 Task: Search one way flight ticket for 2 adults, 4 children and 1 infant on lap in business from St. Louis: St. Louis Lambert International Airport to Laramie: Laramie Regional Airport on 8-3-2023. Price is upto 78000. Outbound departure time preference is 20:30.
Action: Mouse moved to (232, 327)
Screenshot: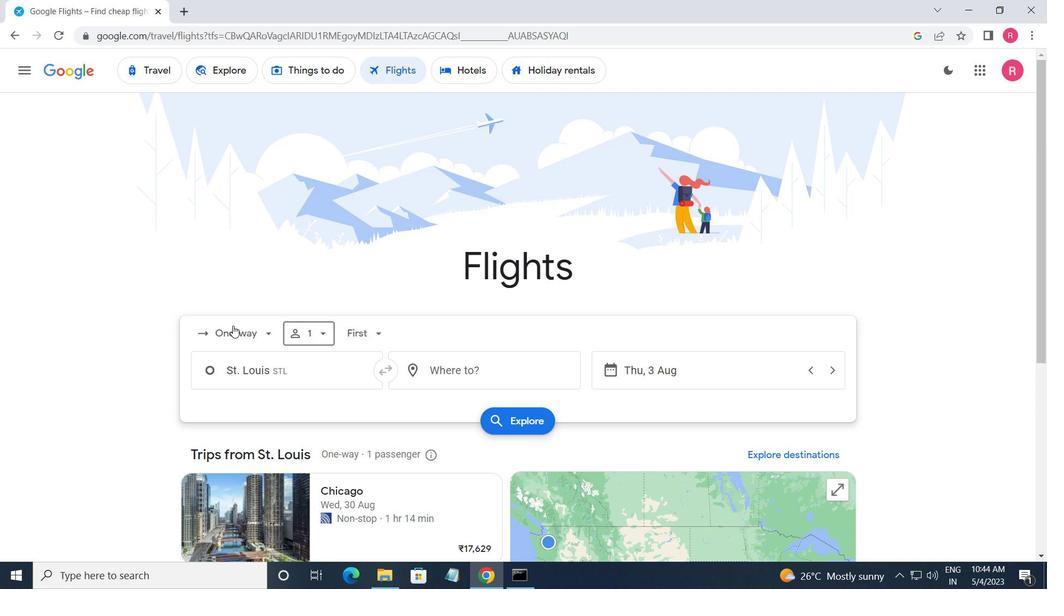 
Action: Mouse pressed left at (232, 327)
Screenshot: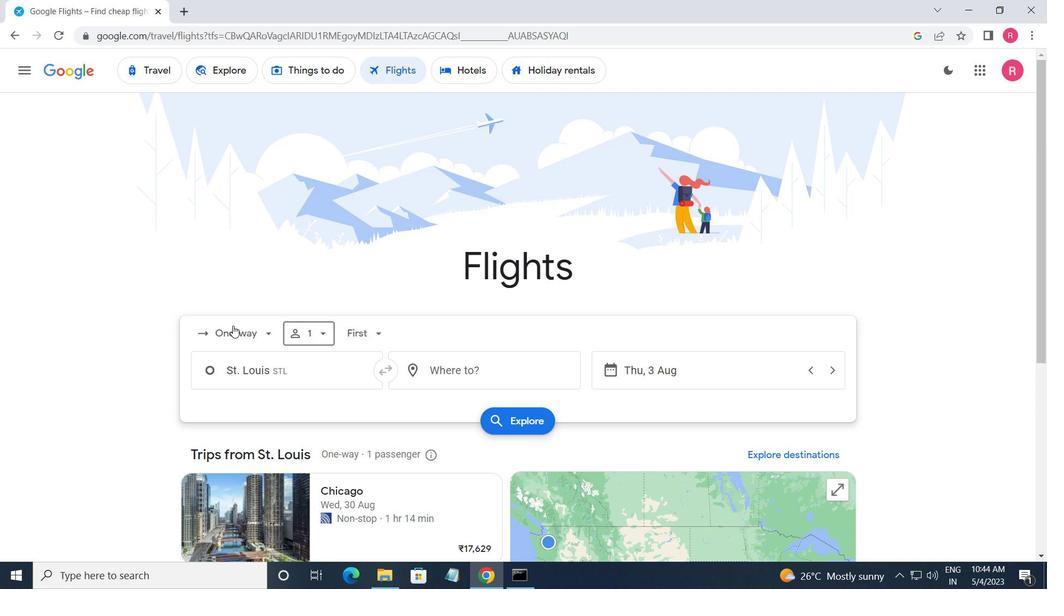 
Action: Mouse moved to (267, 400)
Screenshot: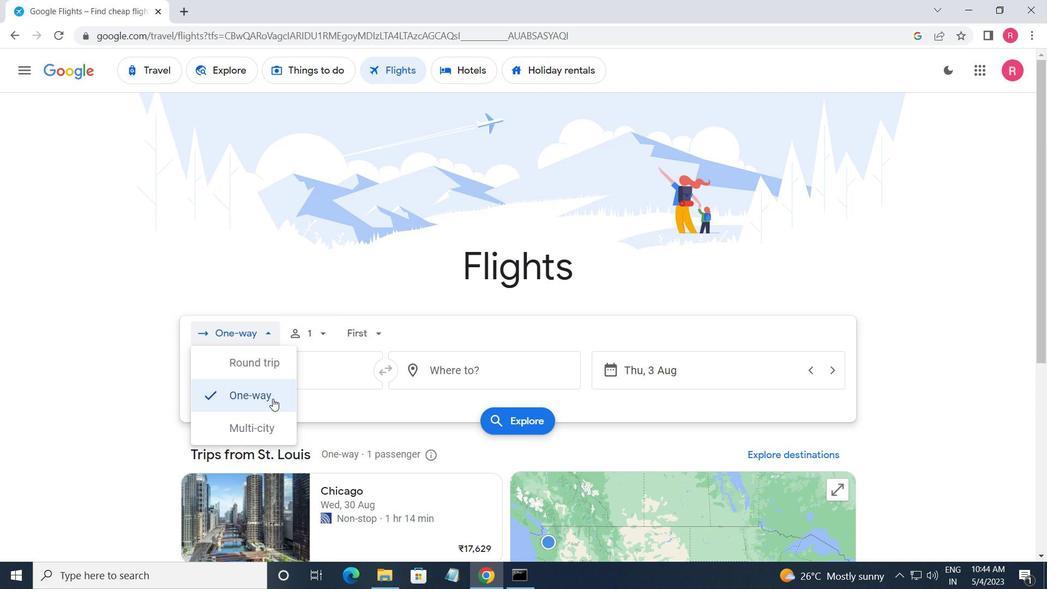 
Action: Mouse pressed left at (267, 400)
Screenshot: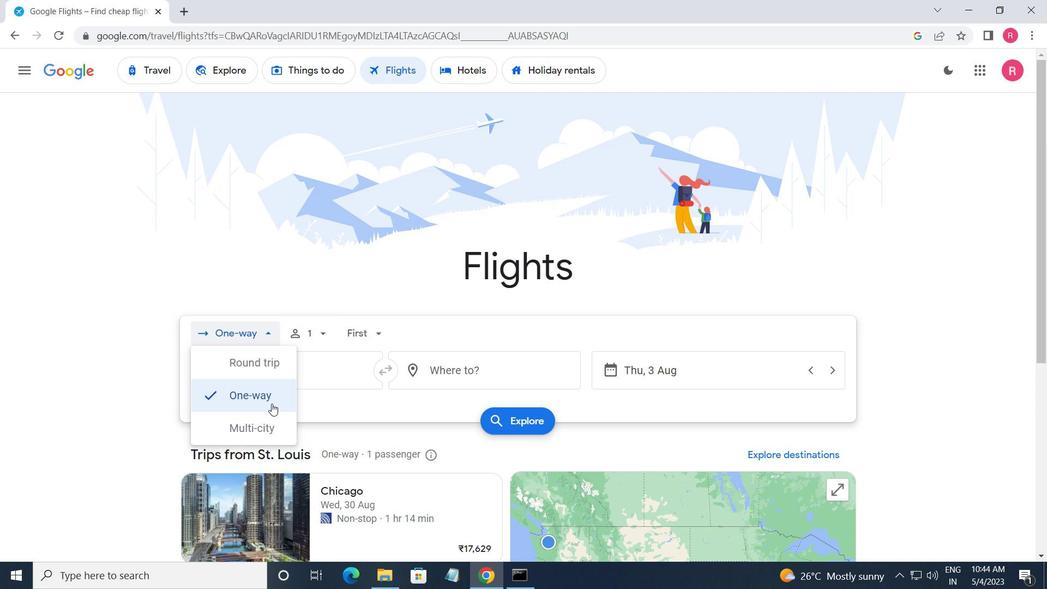 
Action: Mouse moved to (299, 329)
Screenshot: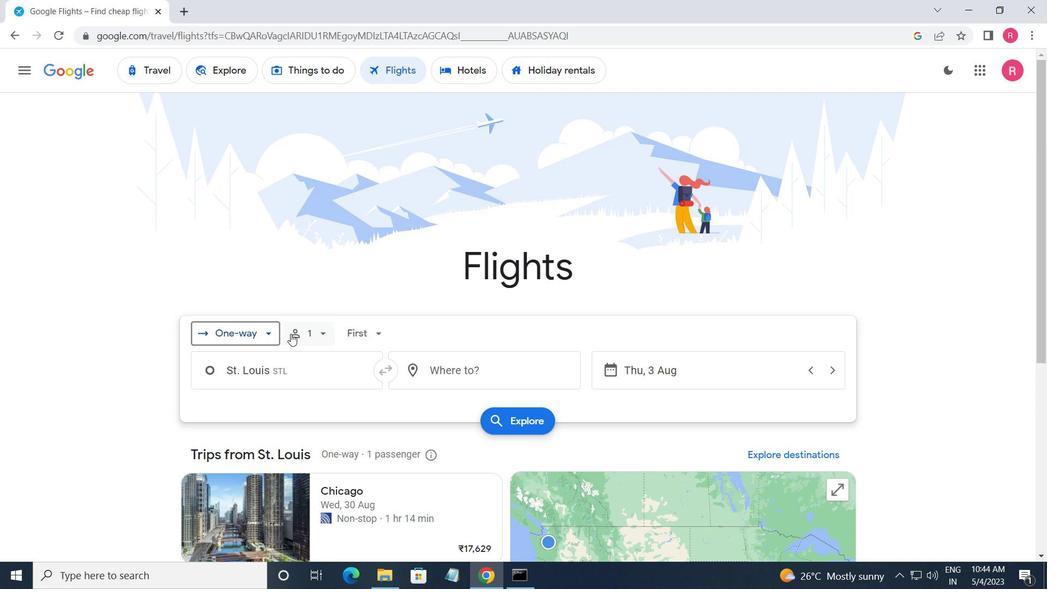 
Action: Mouse pressed left at (299, 329)
Screenshot: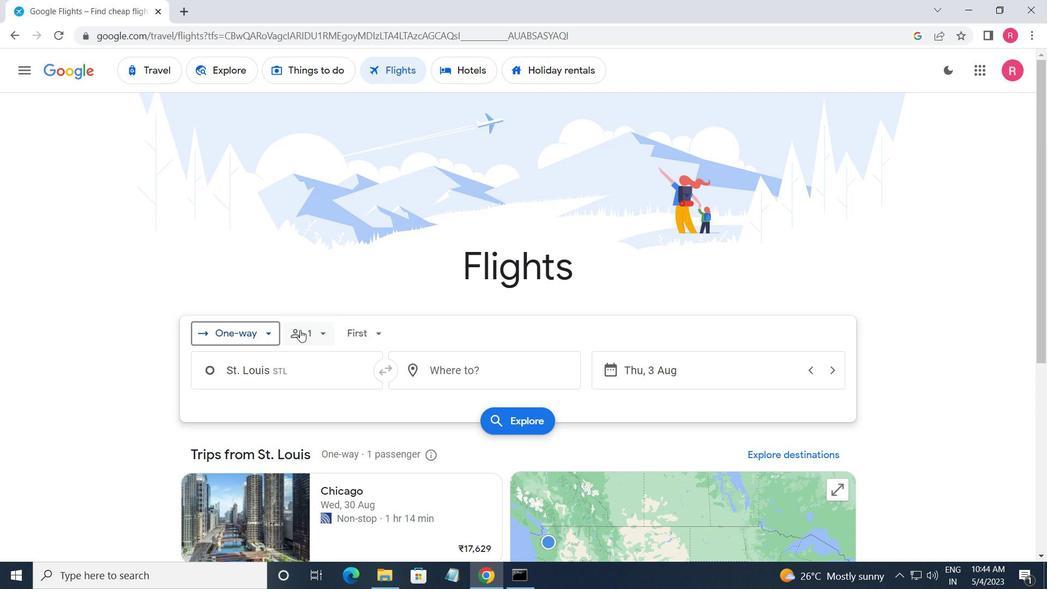 
Action: Mouse moved to (429, 369)
Screenshot: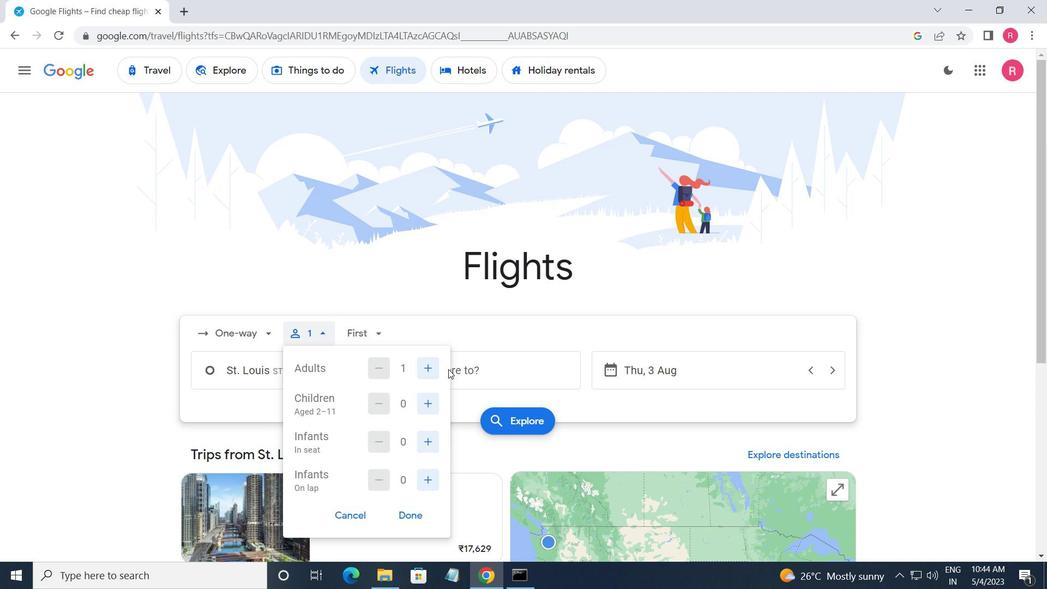 
Action: Mouse pressed left at (429, 369)
Screenshot: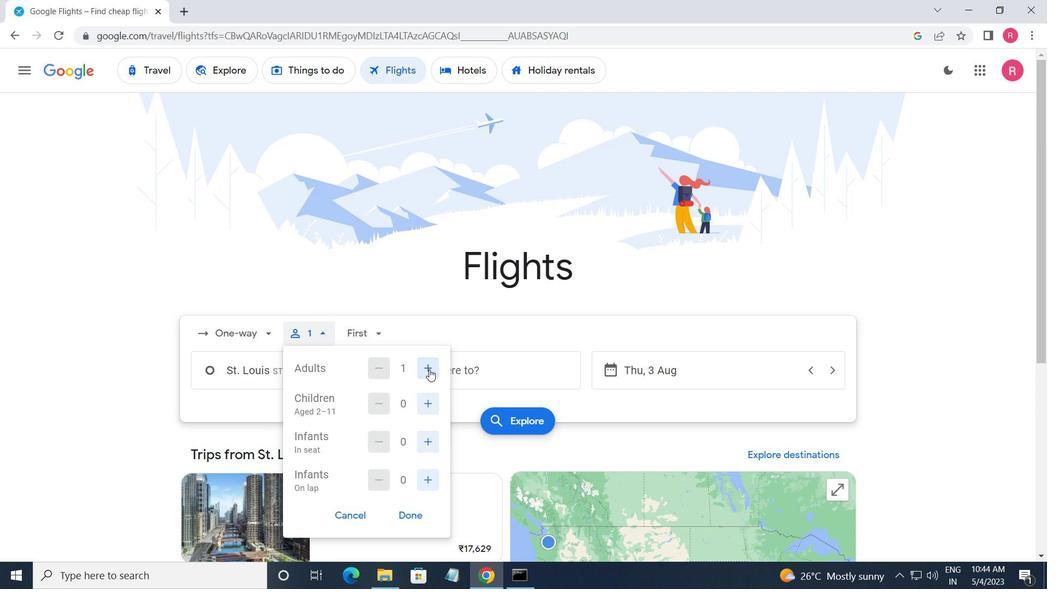 
Action: Mouse moved to (429, 400)
Screenshot: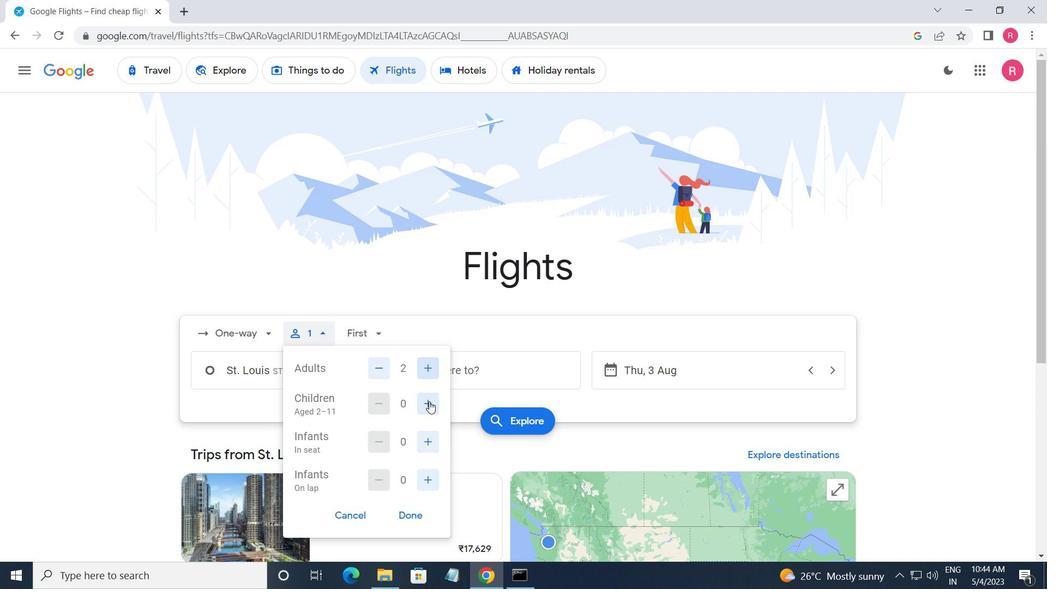 
Action: Mouse pressed left at (429, 400)
Screenshot: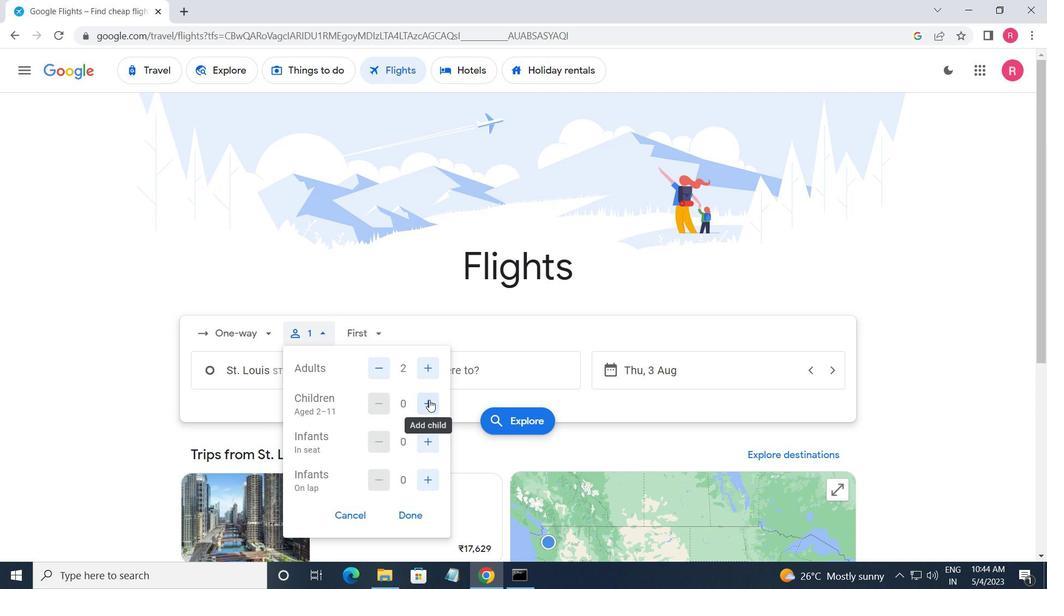 
Action: Mouse pressed left at (429, 400)
Screenshot: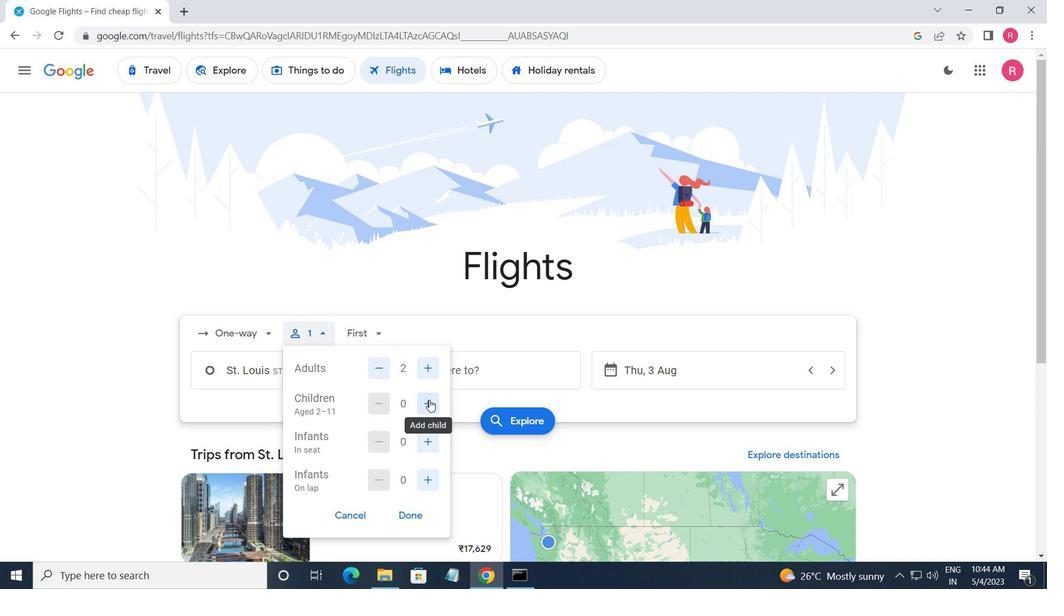 
Action: Mouse pressed left at (429, 400)
Screenshot: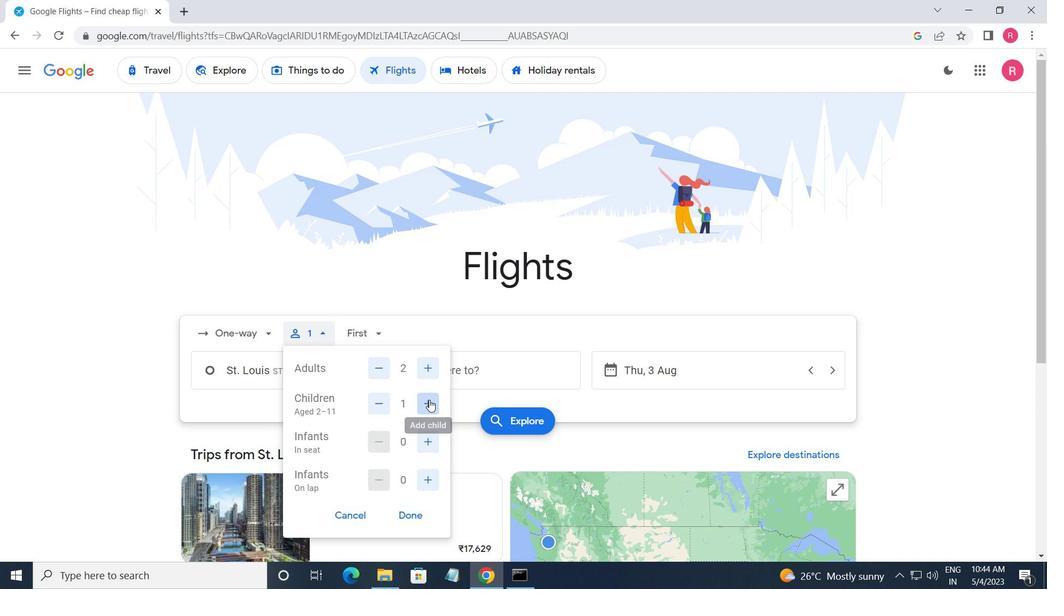 
Action: Mouse pressed left at (429, 400)
Screenshot: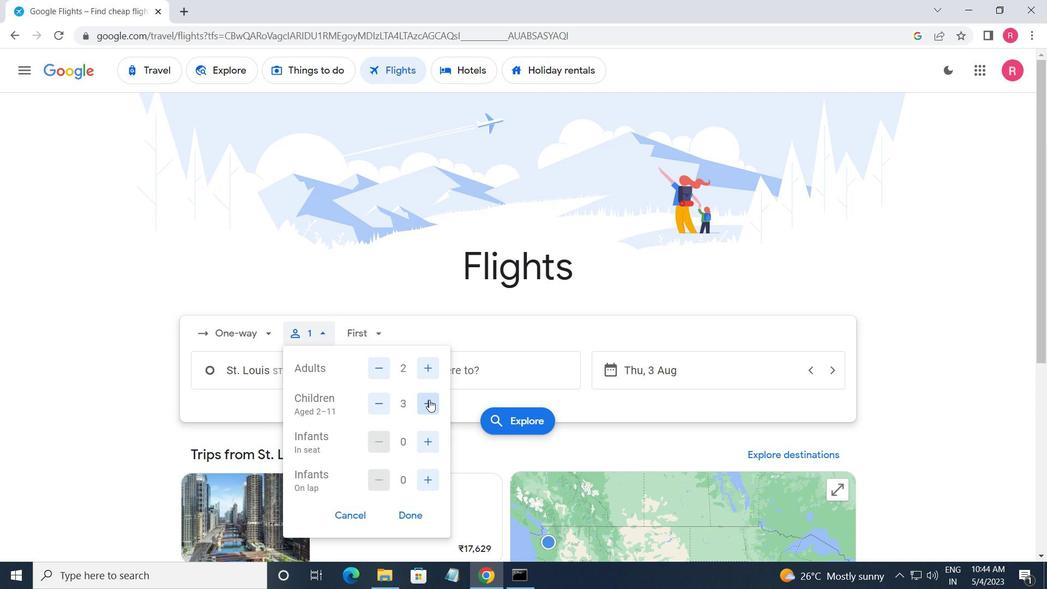 
Action: Mouse moved to (426, 436)
Screenshot: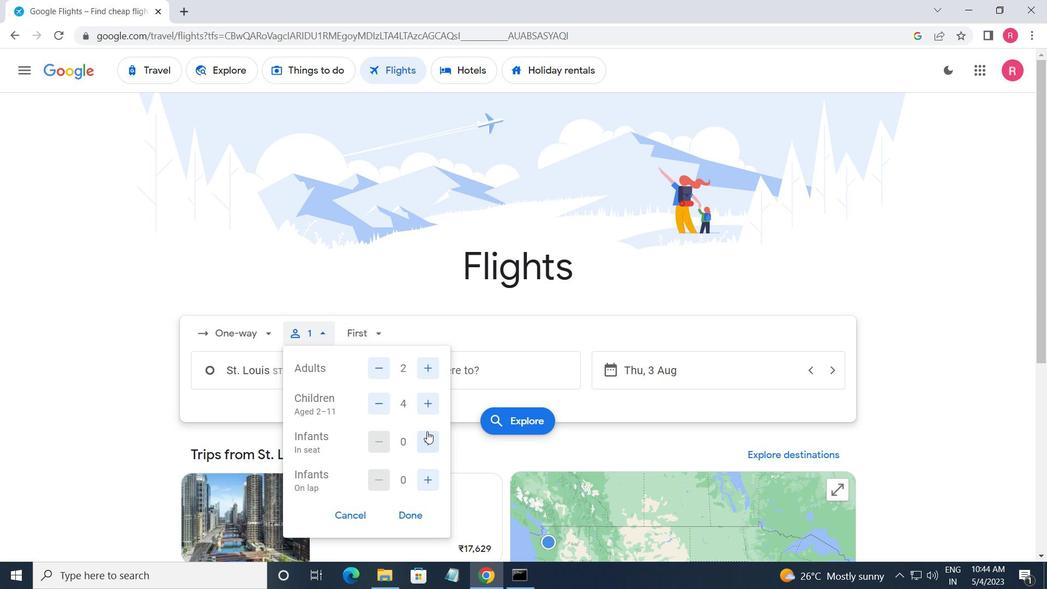 
Action: Mouse pressed left at (426, 436)
Screenshot: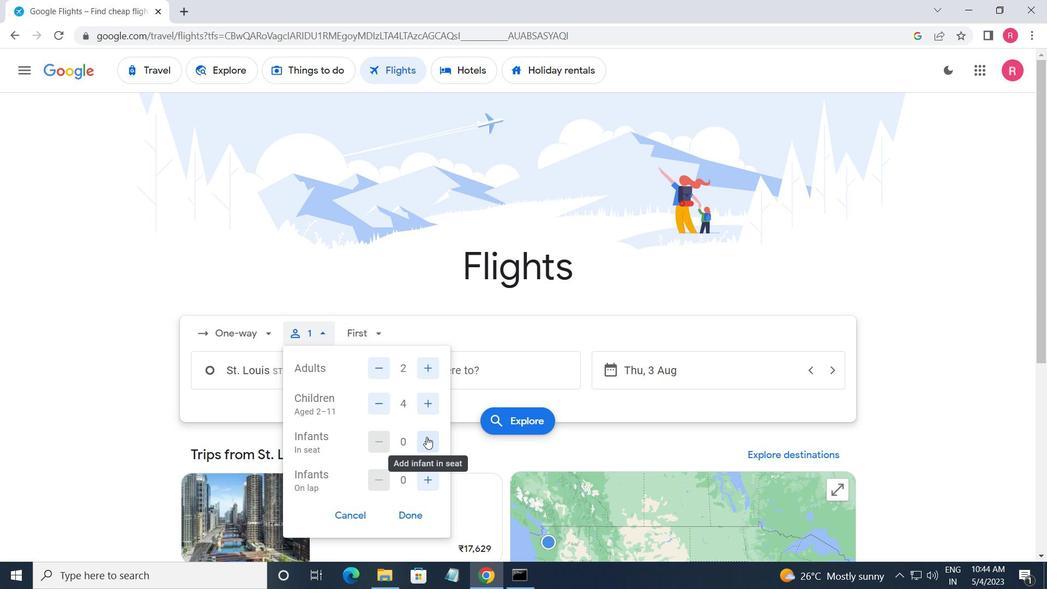 
Action: Mouse moved to (358, 338)
Screenshot: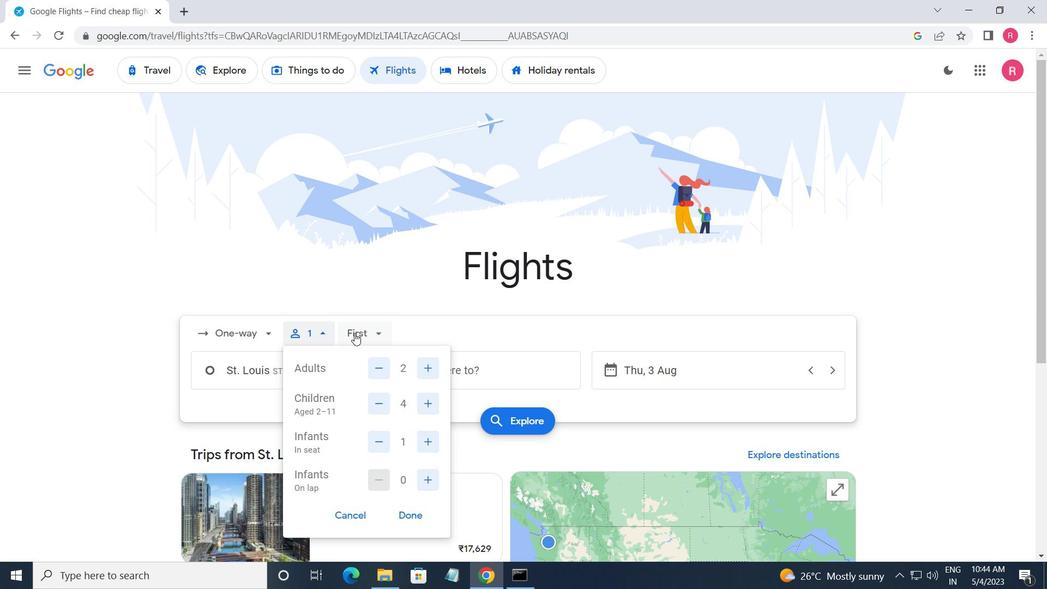 
Action: Mouse pressed left at (358, 338)
Screenshot: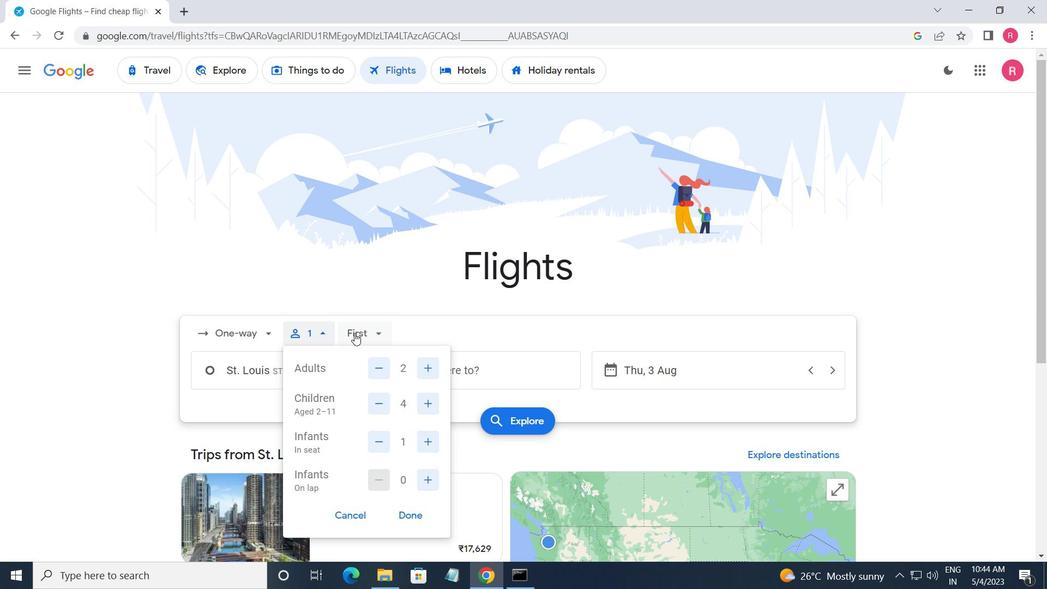 
Action: Mouse moved to (382, 420)
Screenshot: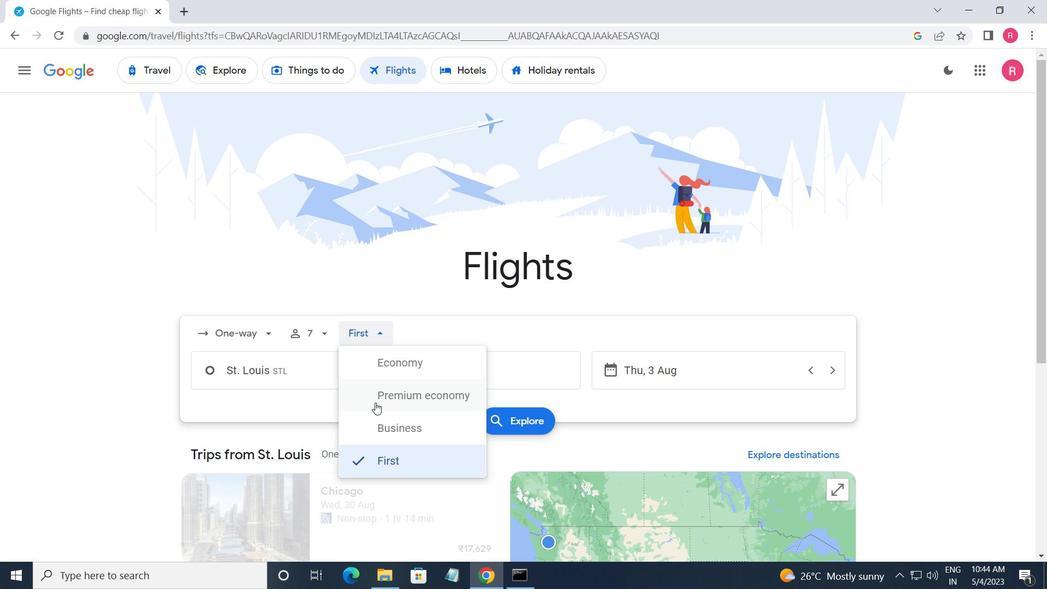 
Action: Mouse pressed left at (382, 420)
Screenshot: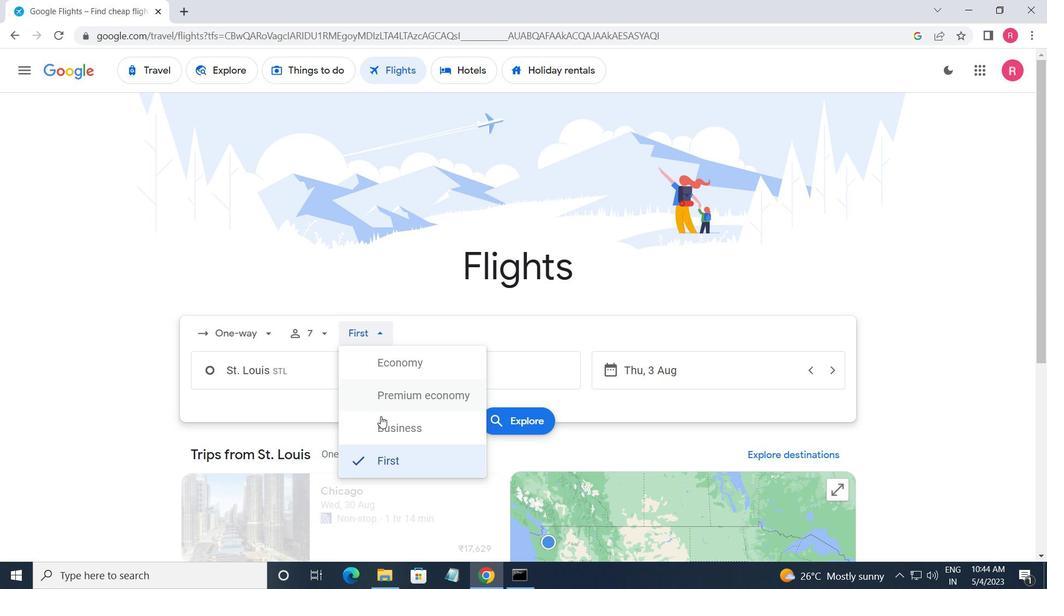 
Action: Mouse moved to (307, 376)
Screenshot: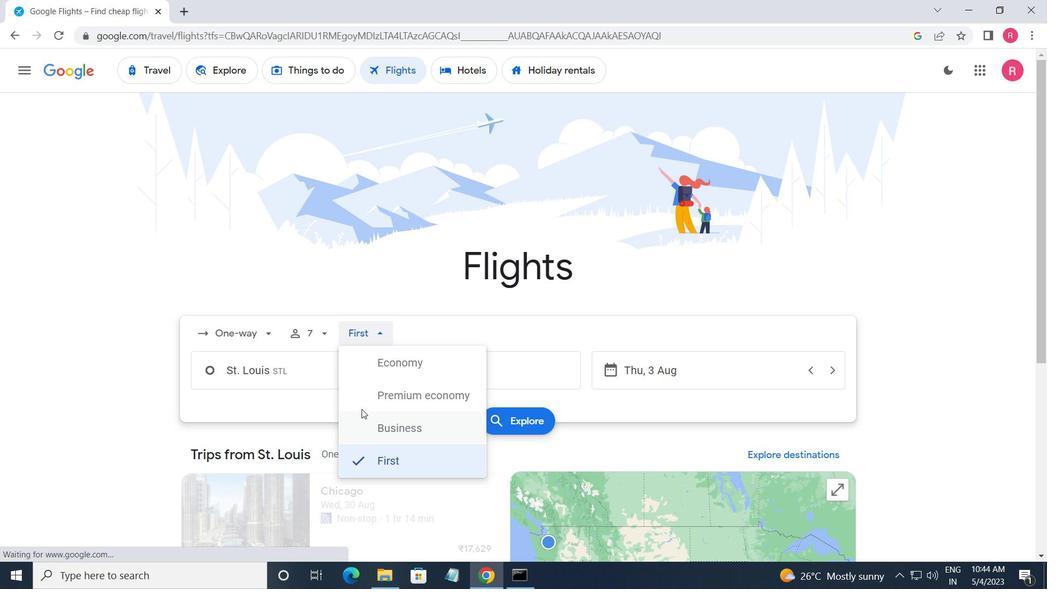 
Action: Mouse pressed left at (307, 376)
Screenshot: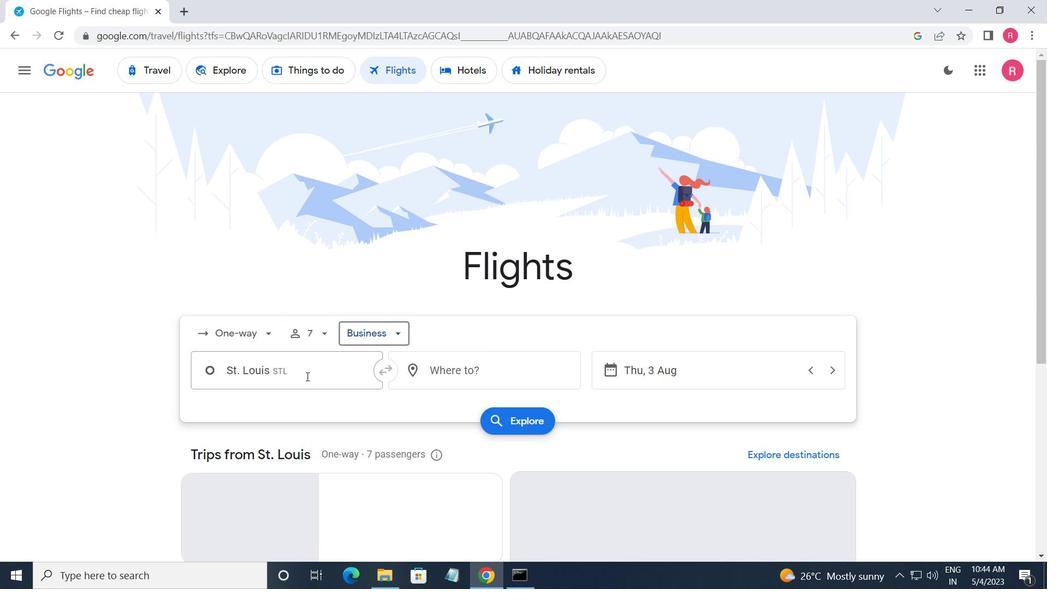 
Action: Mouse moved to (314, 430)
Screenshot: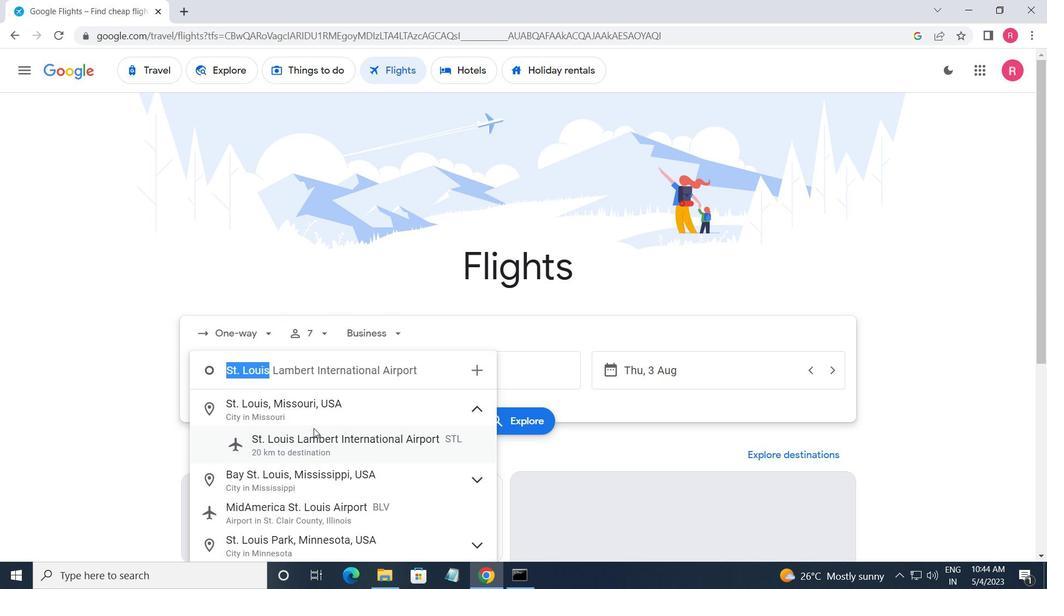 
Action: Mouse pressed left at (314, 430)
Screenshot: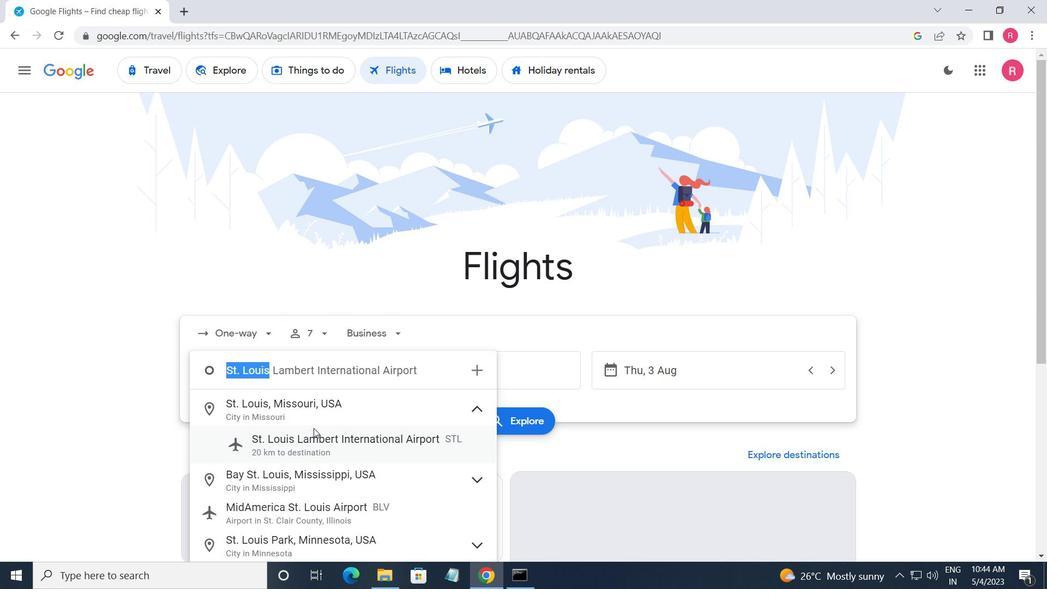 
Action: Mouse moved to (465, 374)
Screenshot: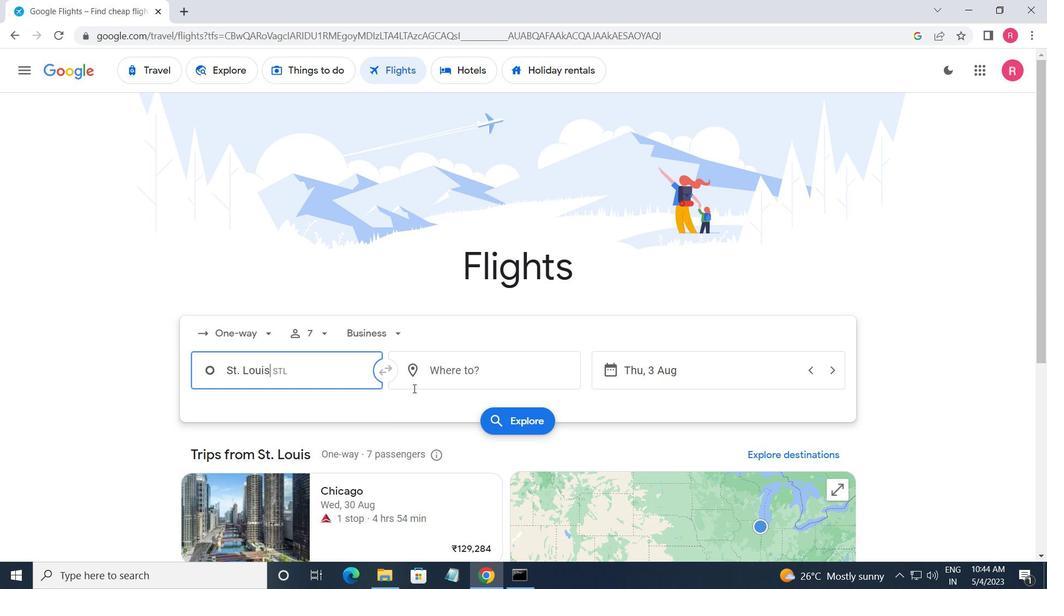 
Action: Mouse pressed left at (465, 374)
Screenshot: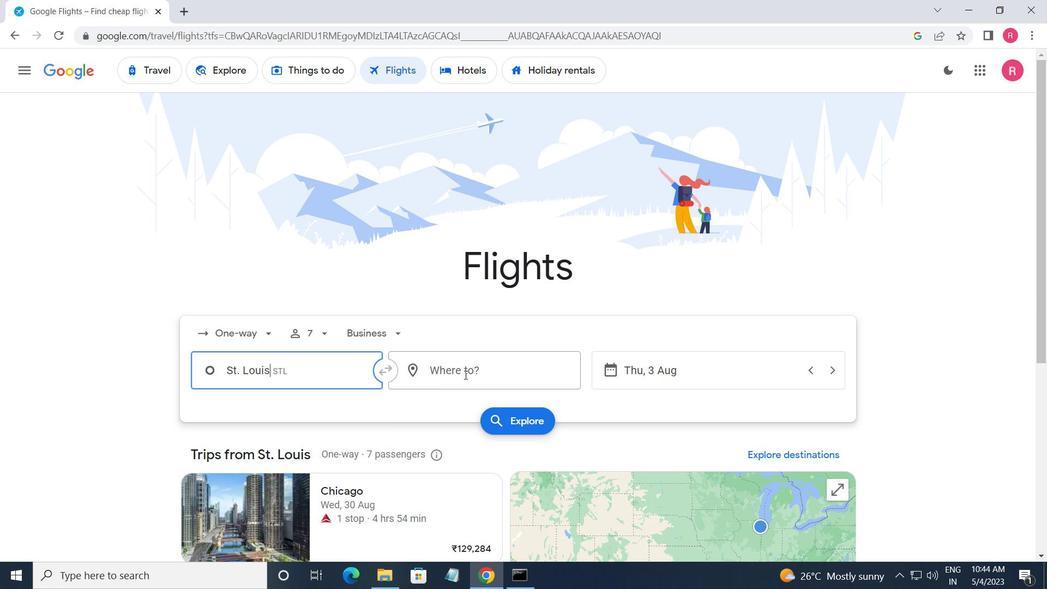 
Action: Mouse moved to (478, 508)
Screenshot: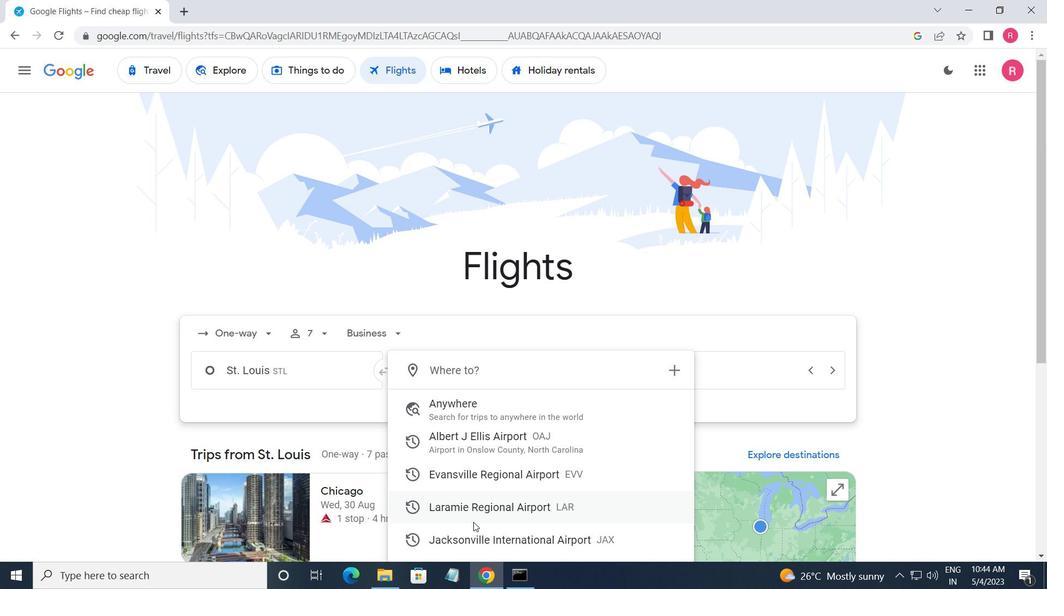 
Action: Mouse pressed left at (478, 508)
Screenshot: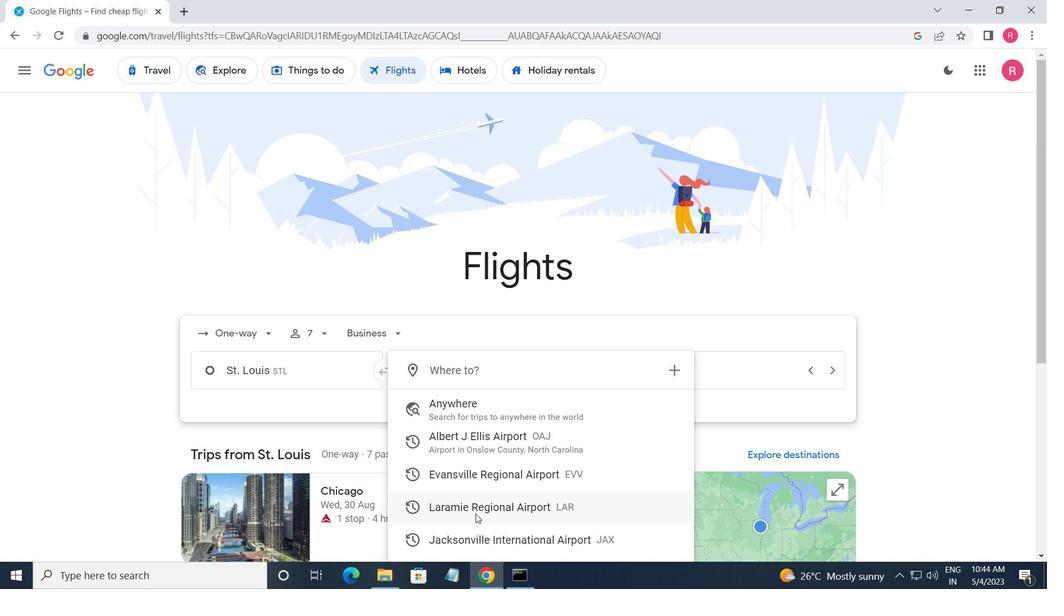 
Action: Mouse moved to (691, 375)
Screenshot: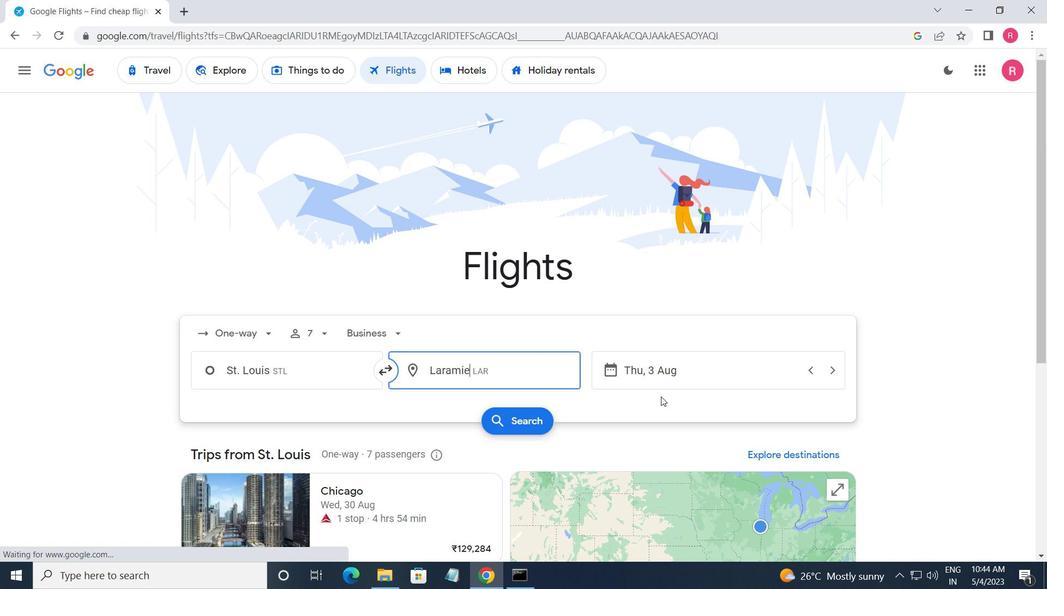 
Action: Mouse pressed left at (691, 375)
Screenshot: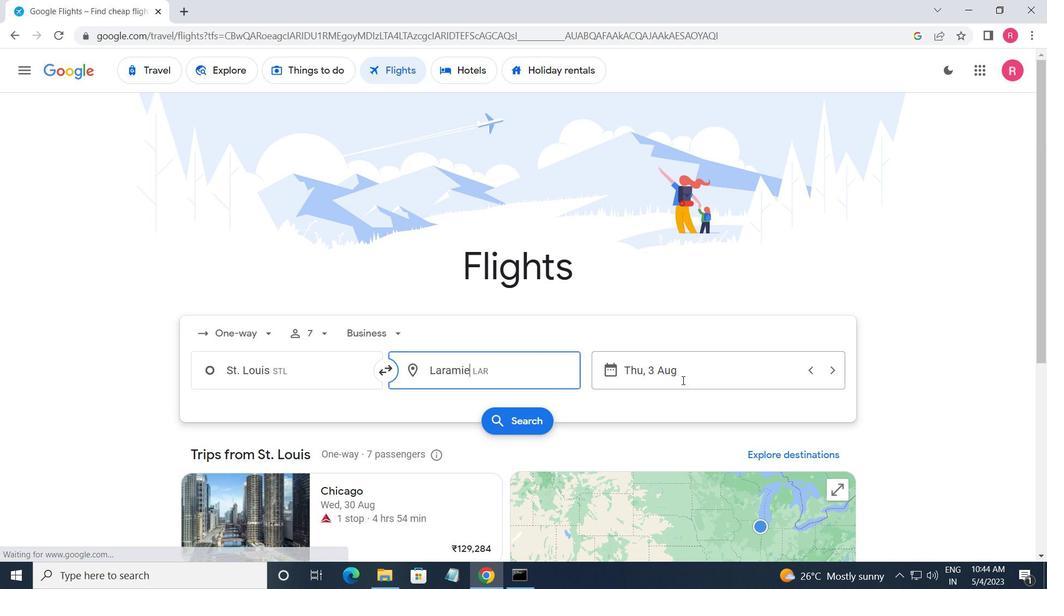 
Action: Mouse moved to (494, 317)
Screenshot: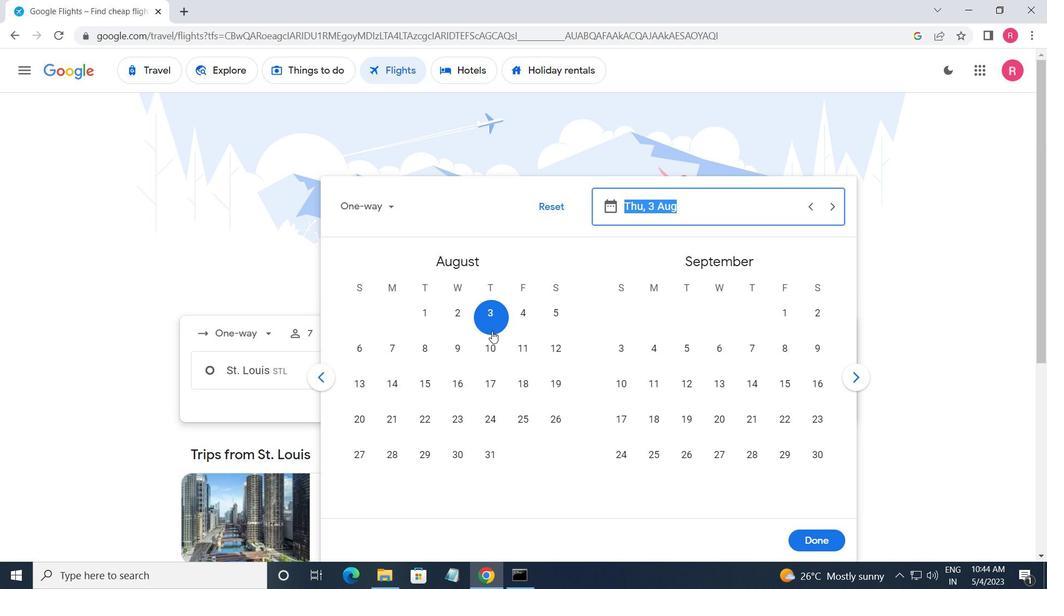
Action: Mouse pressed left at (494, 317)
Screenshot: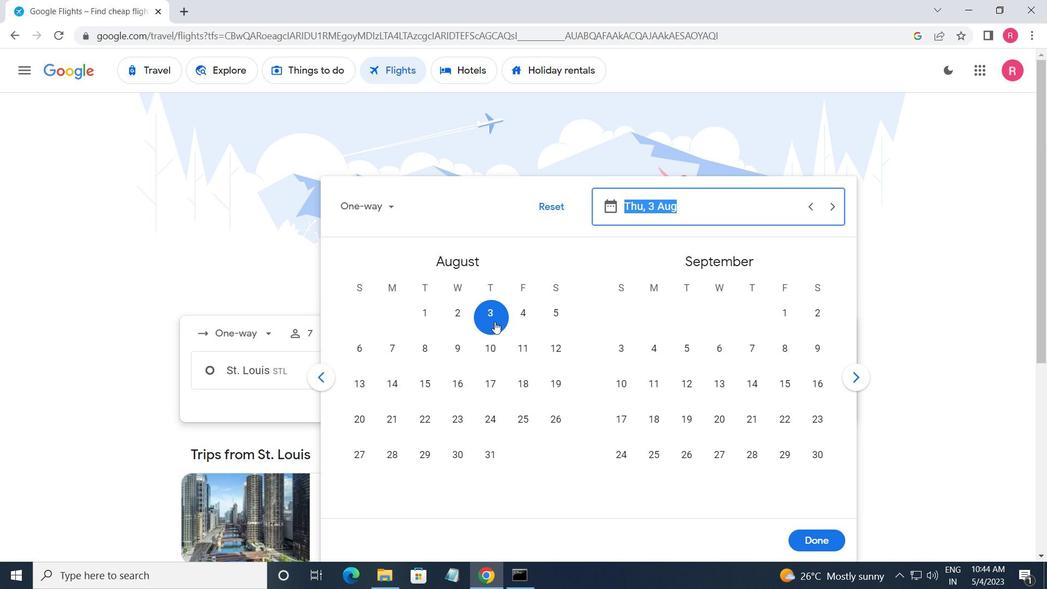 
Action: Mouse moved to (805, 530)
Screenshot: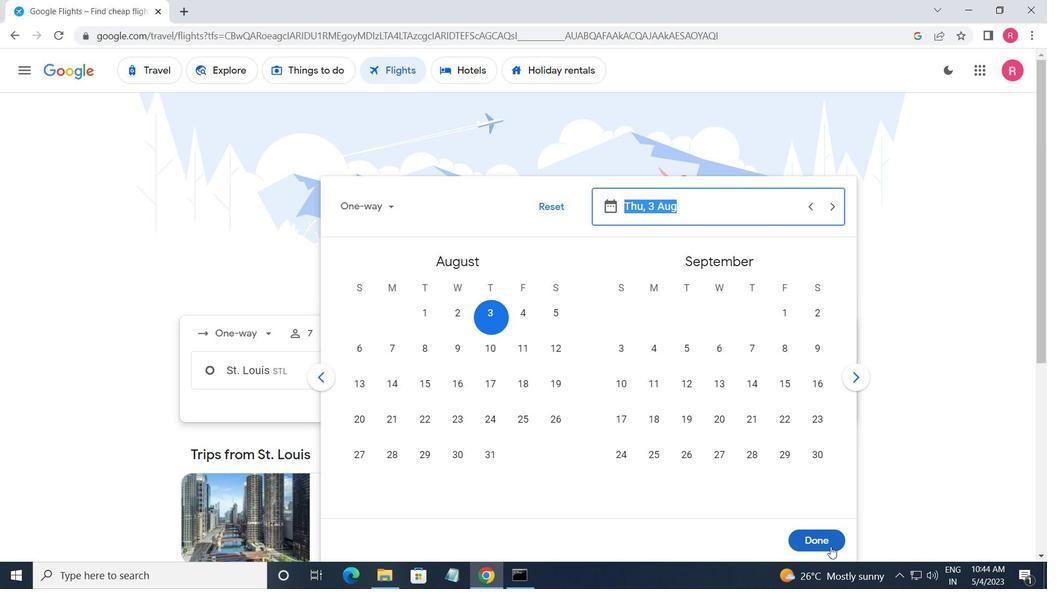 
Action: Mouse pressed left at (805, 530)
Screenshot: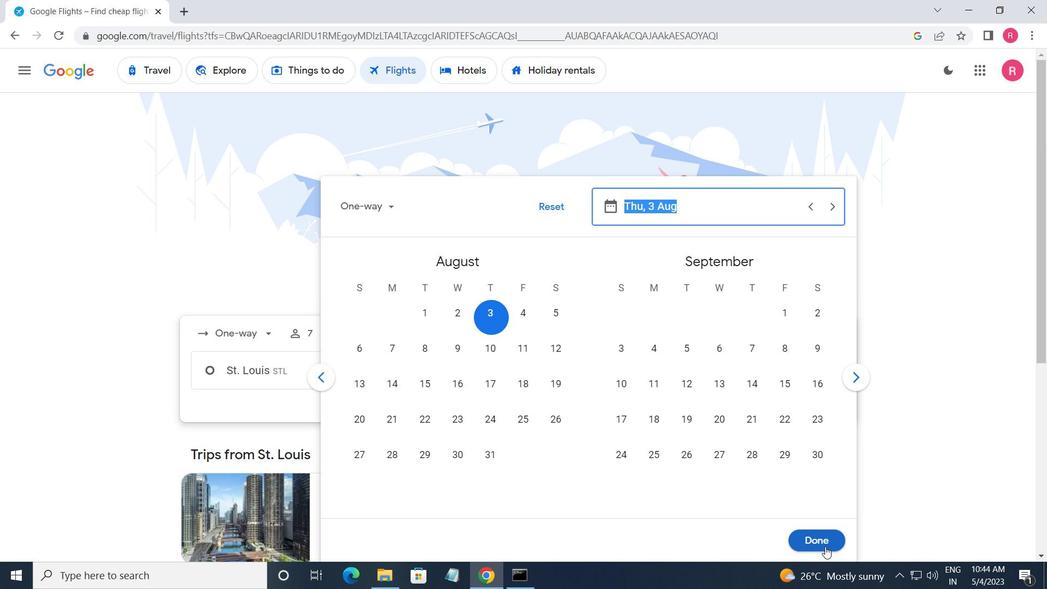 
Action: Mouse moved to (542, 423)
Screenshot: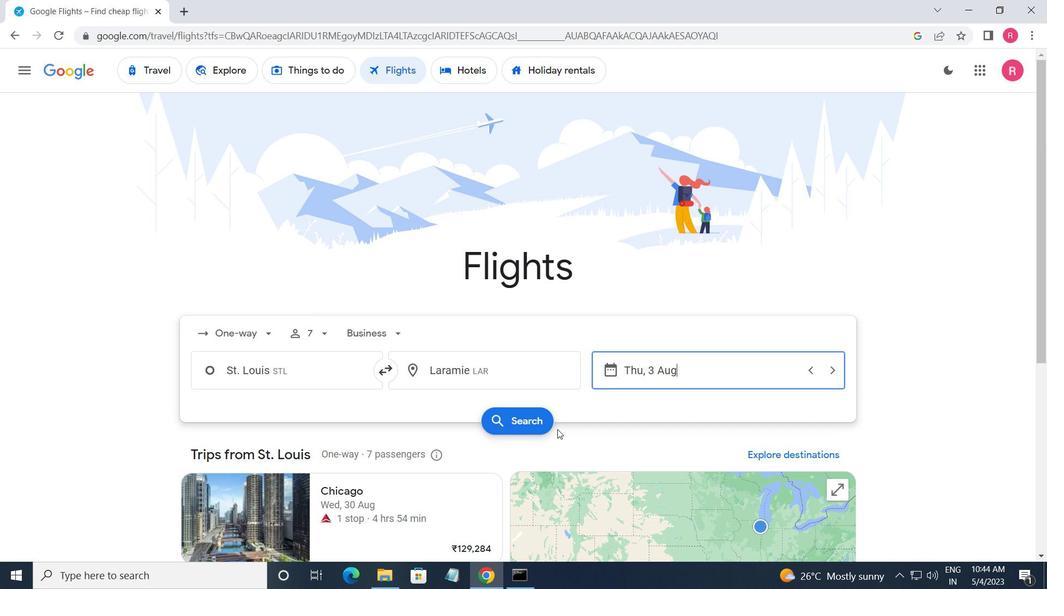 
Action: Mouse pressed left at (542, 423)
Screenshot: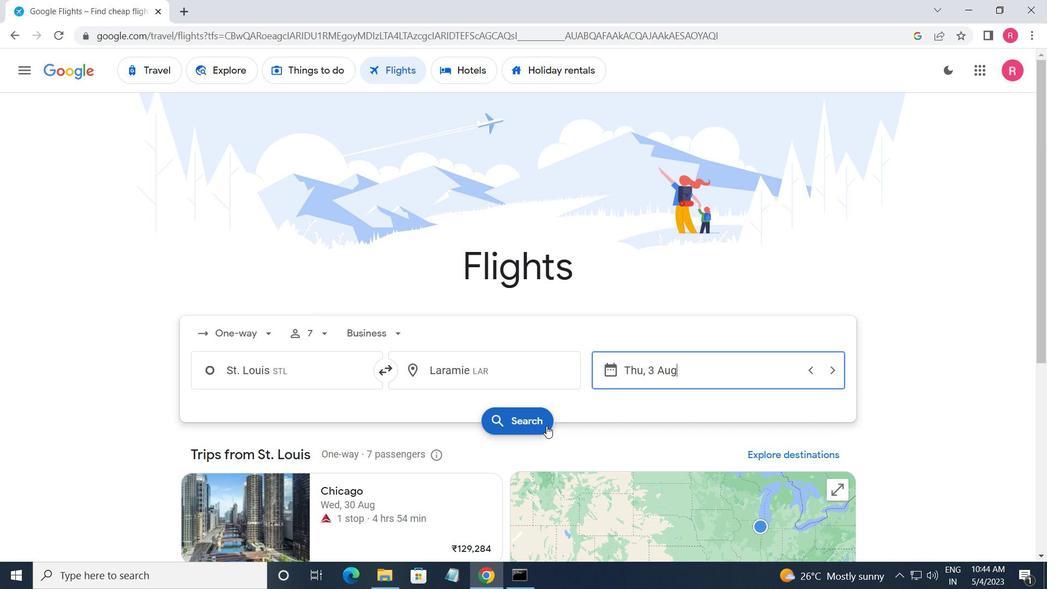 
Action: Mouse moved to (208, 201)
Screenshot: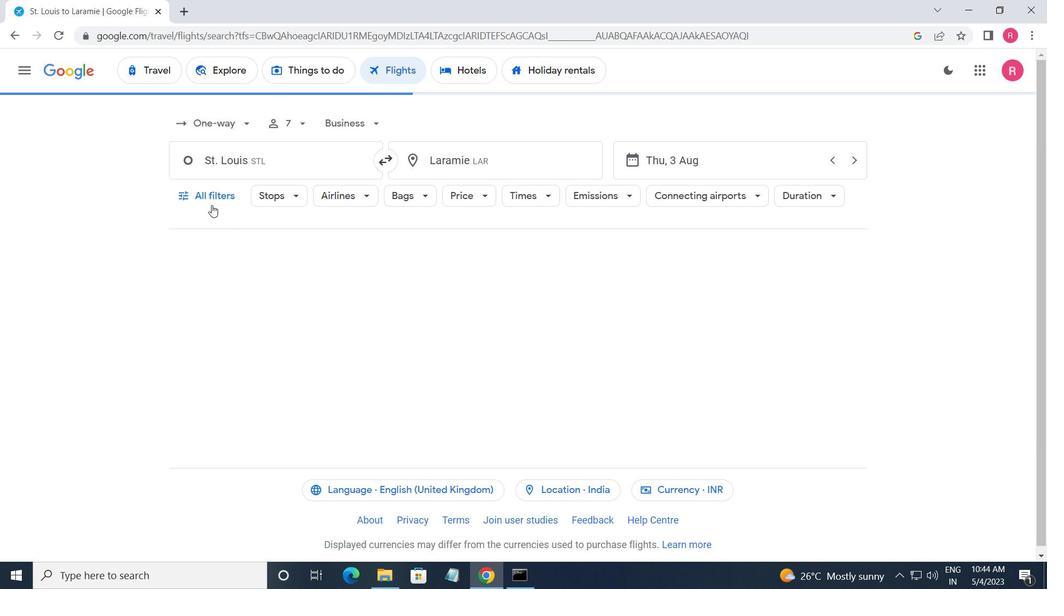 
Action: Mouse pressed left at (208, 201)
Screenshot: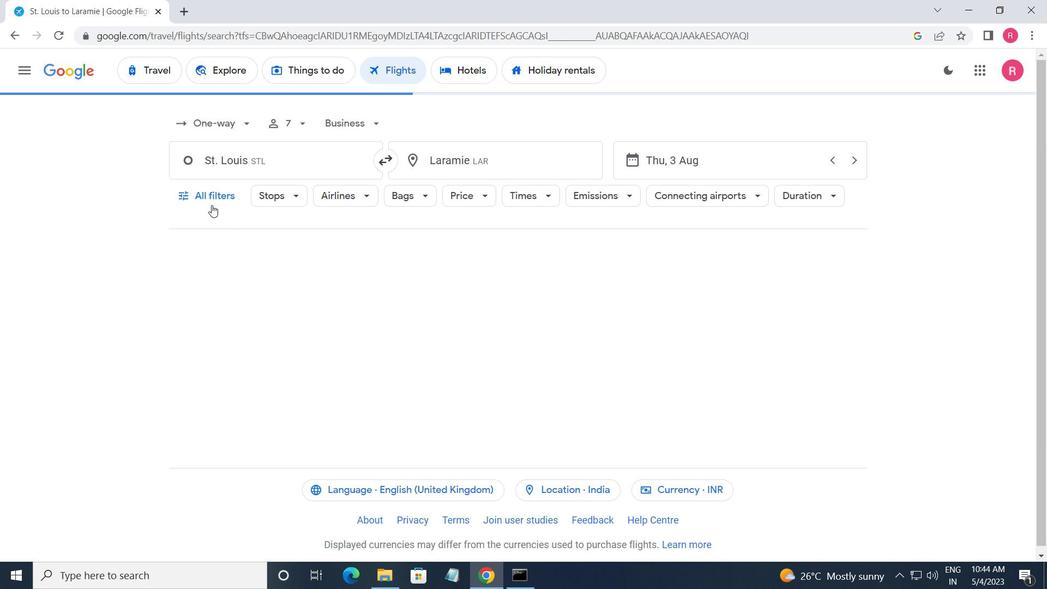 
Action: Mouse moved to (281, 385)
Screenshot: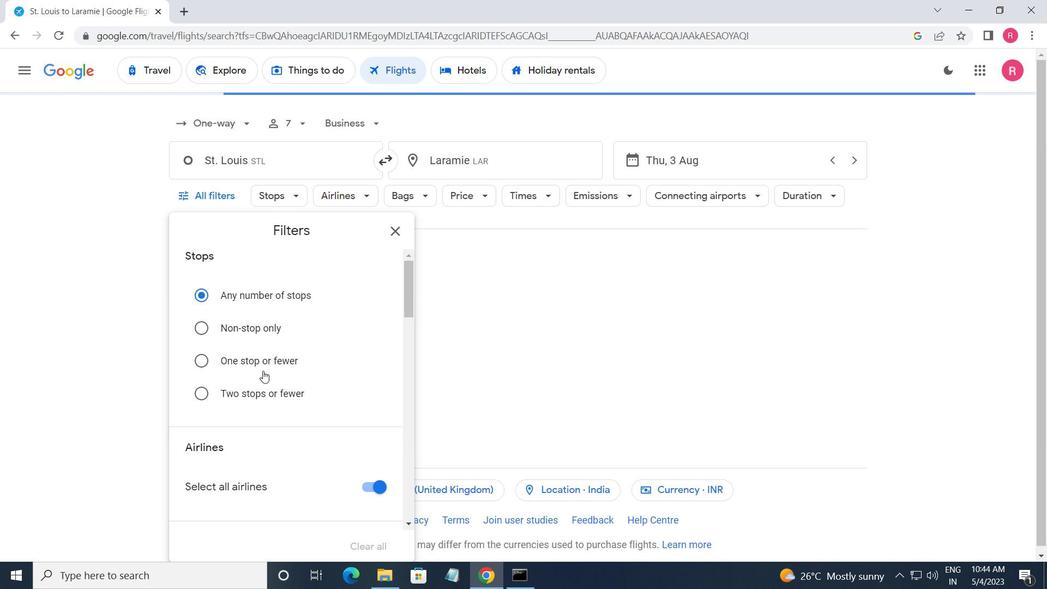 
Action: Mouse scrolled (281, 384) with delta (0, 0)
Screenshot: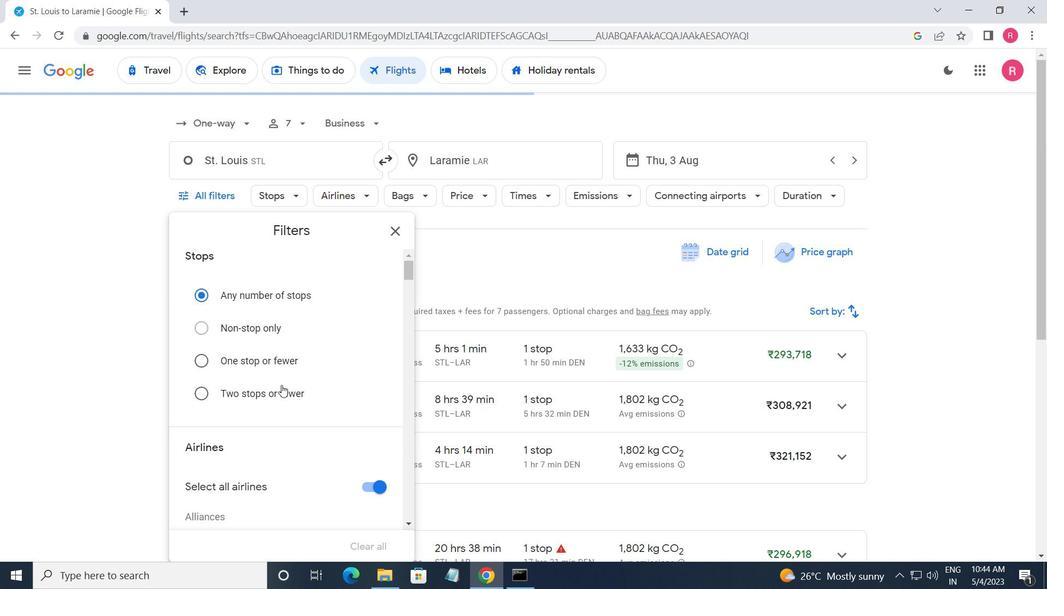 
Action: Mouse scrolled (281, 384) with delta (0, 0)
Screenshot: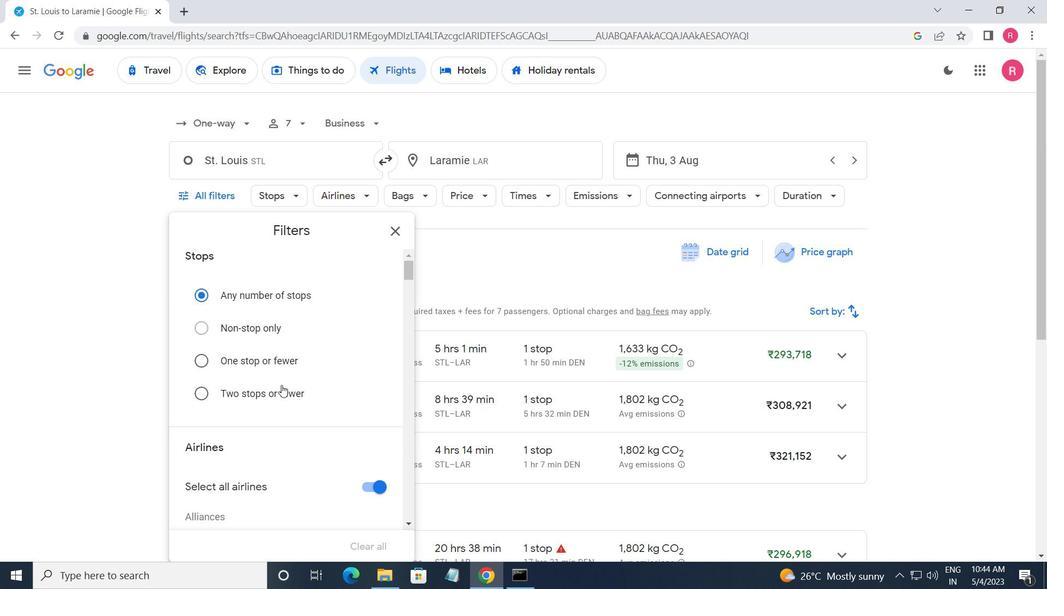 
Action: Mouse scrolled (281, 384) with delta (0, 0)
Screenshot: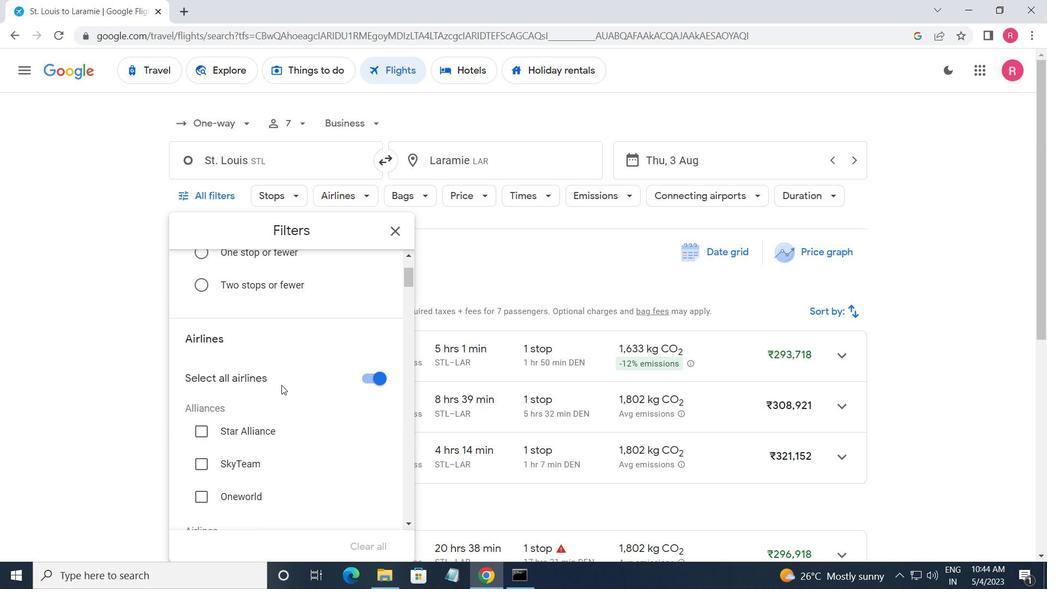 
Action: Mouse scrolled (281, 384) with delta (0, 0)
Screenshot: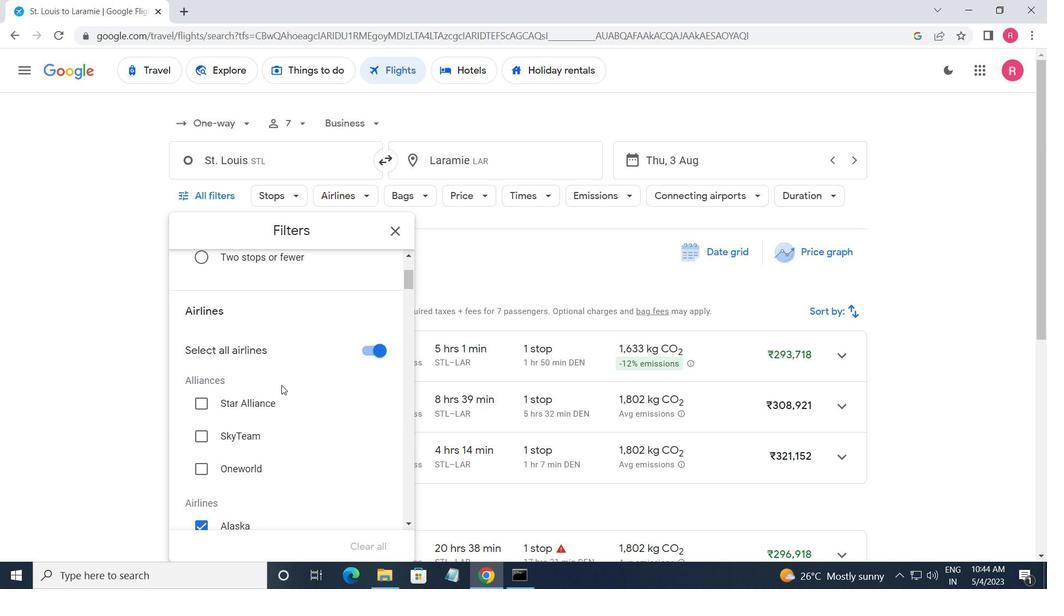 
Action: Mouse scrolled (281, 384) with delta (0, 0)
Screenshot: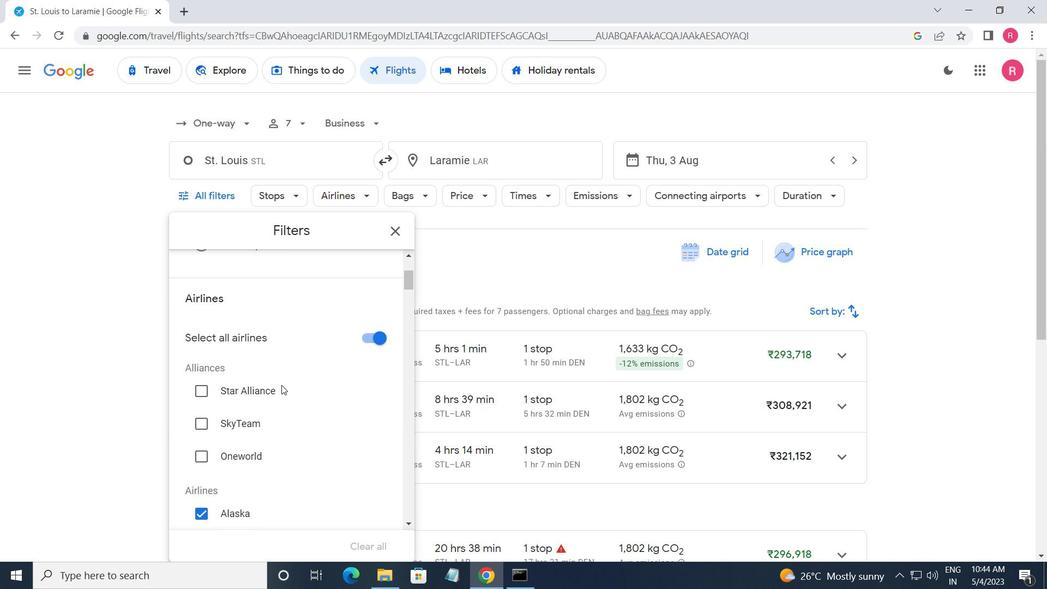 
Action: Mouse scrolled (281, 384) with delta (0, 0)
Screenshot: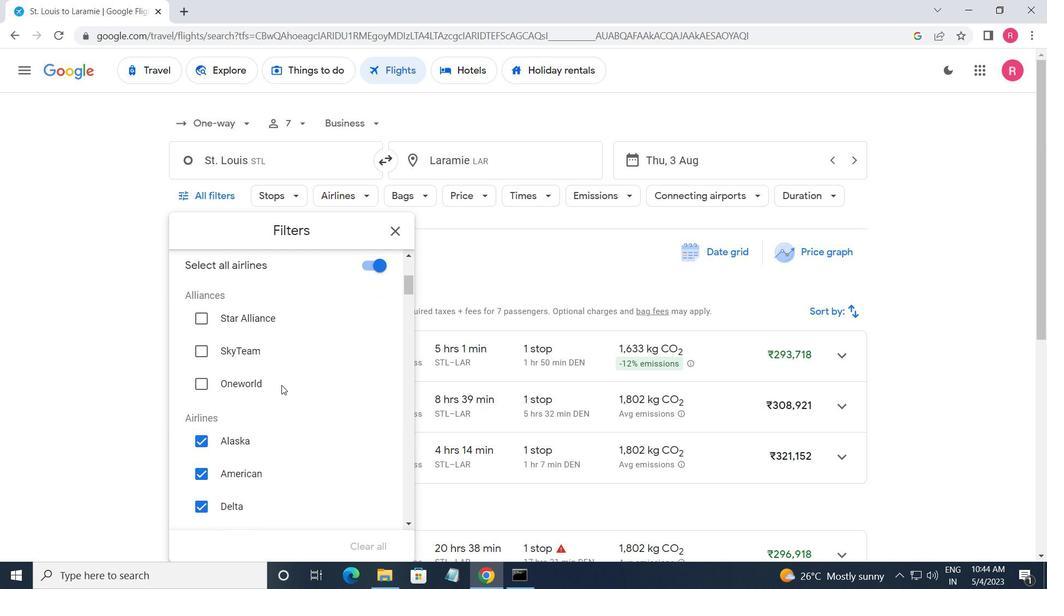
Action: Mouse scrolled (281, 384) with delta (0, 0)
Screenshot: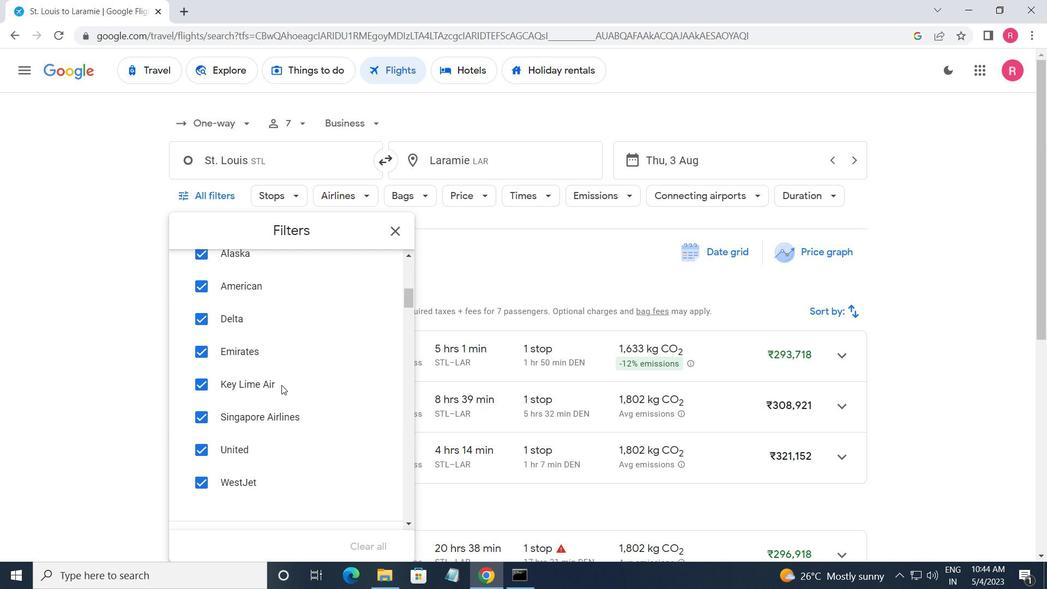 
Action: Mouse scrolled (281, 384) with delta (0, 0)
Screenshot: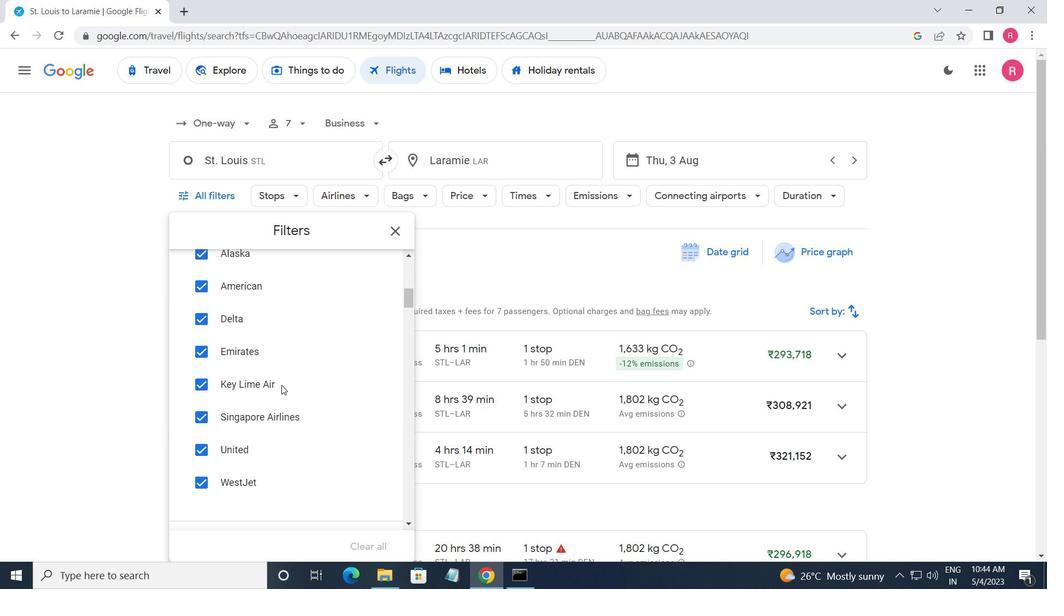 
Action: Mouse scrolled (281, 384) with delta (0, 0)
Screenshot: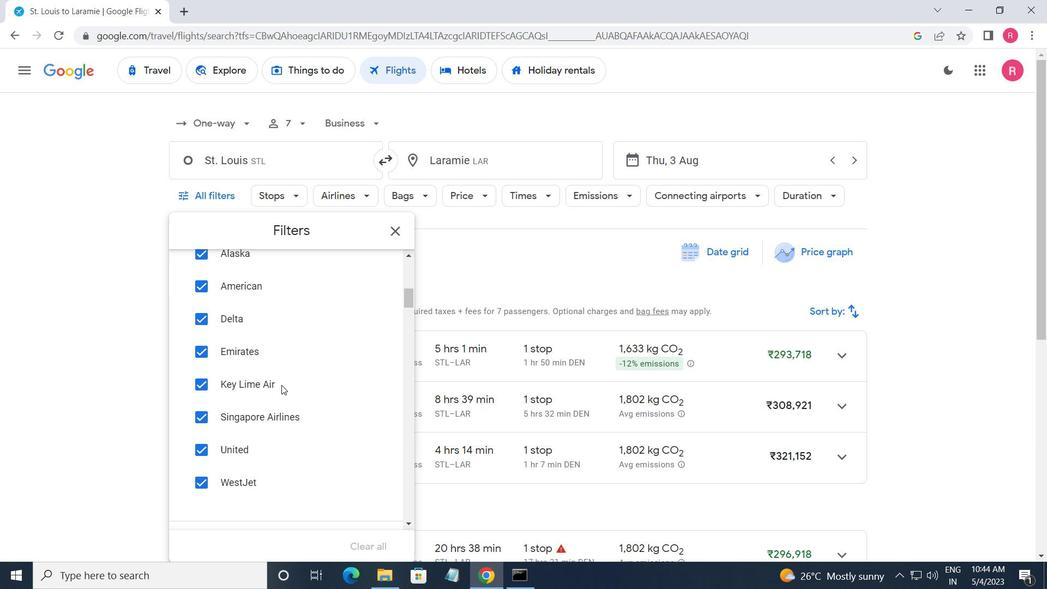 
Action: Mouse scrolled (281, 384) with delta (0, 0)
Screenshot: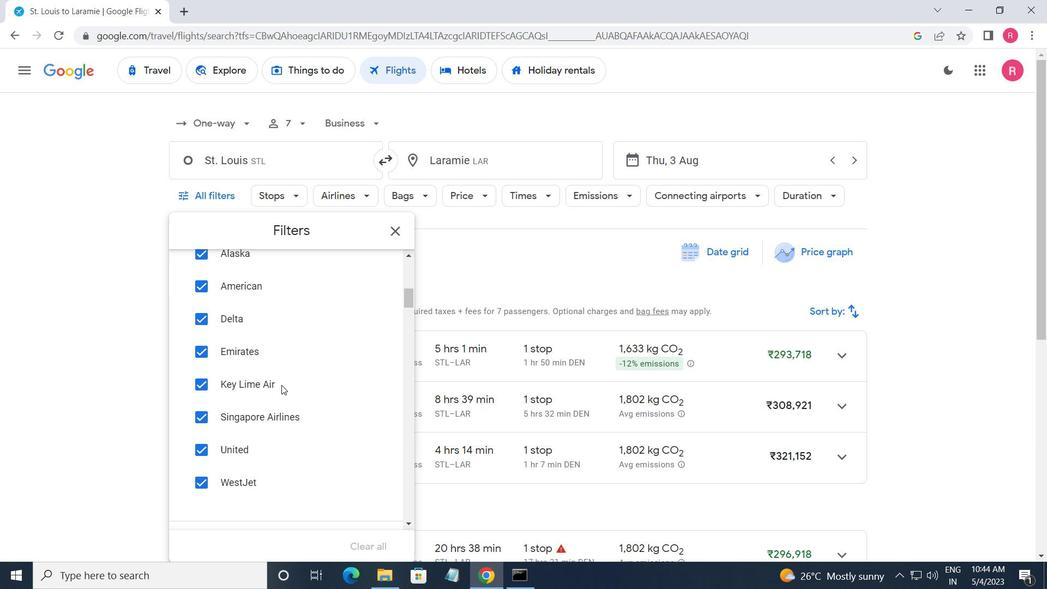 
Action: Mouse moved to (296, 387)
Screenshot: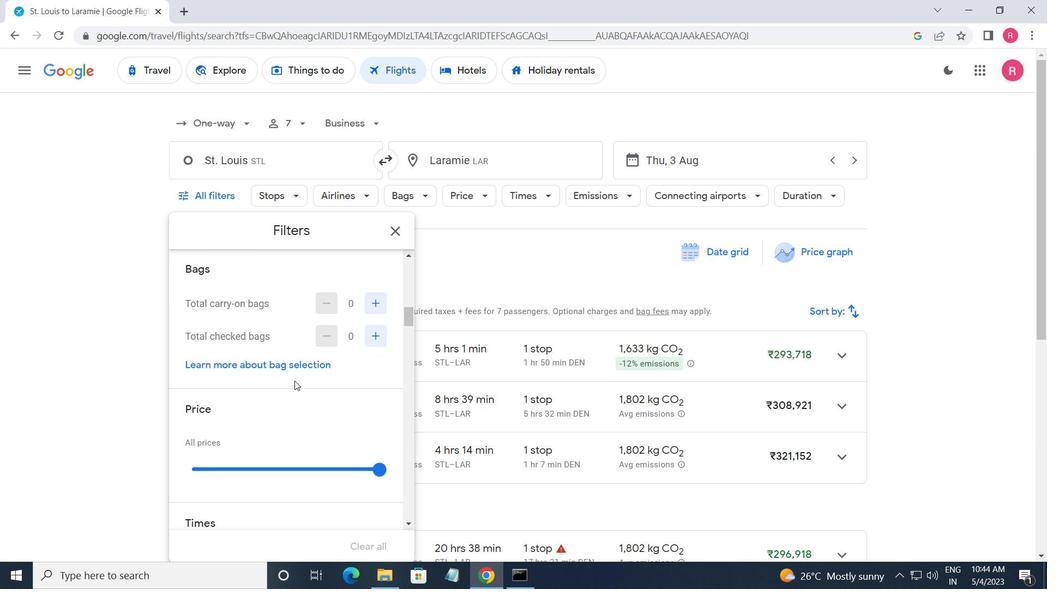 
Action: Mouse scrolled (296, 386) with delta (0, 0)
Screenshot: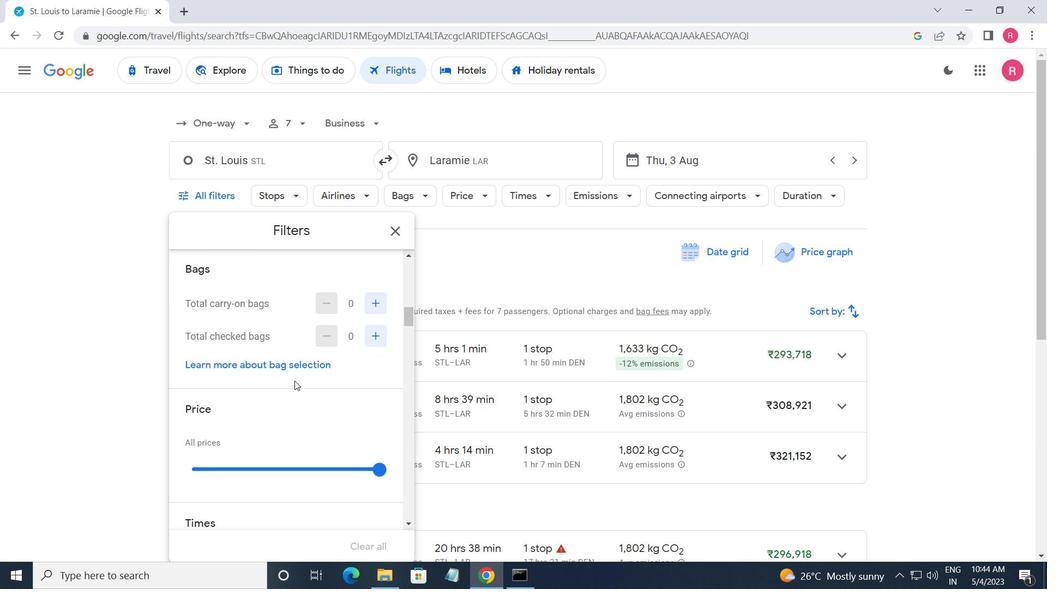 
Action: Mouse moved to (391, 401)
Screenshot: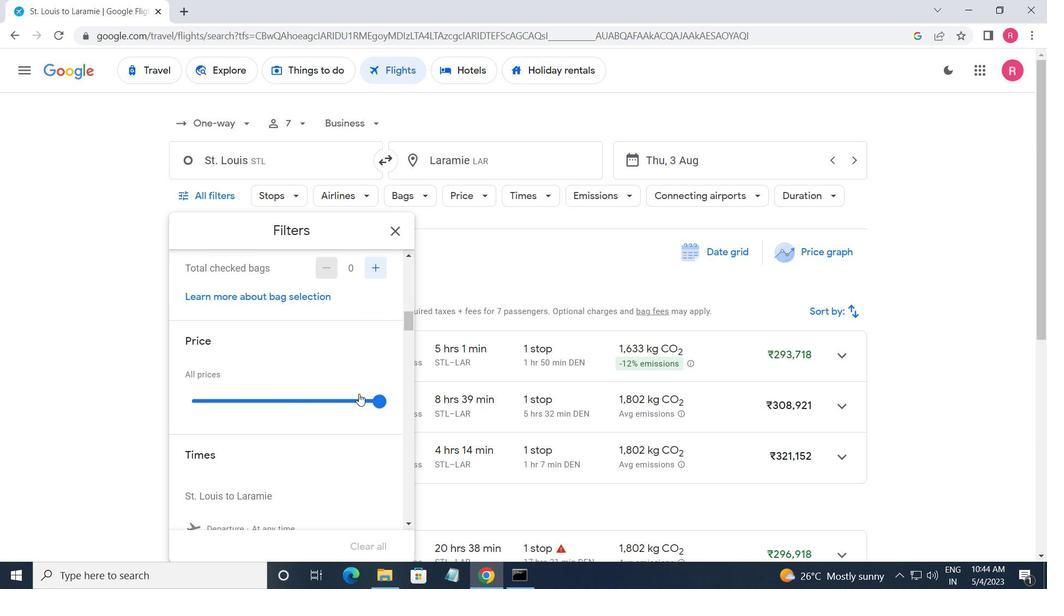 
Action: Mouse pressed left at (391, 401)
Screenshot: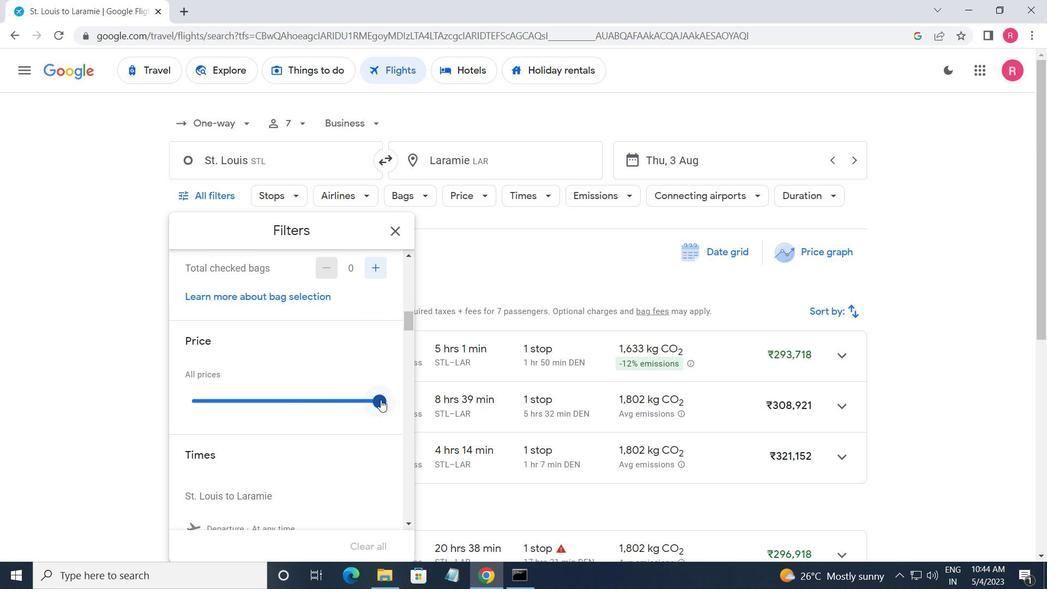 
Action: Mouse moved to (199, 407)
Screenshot: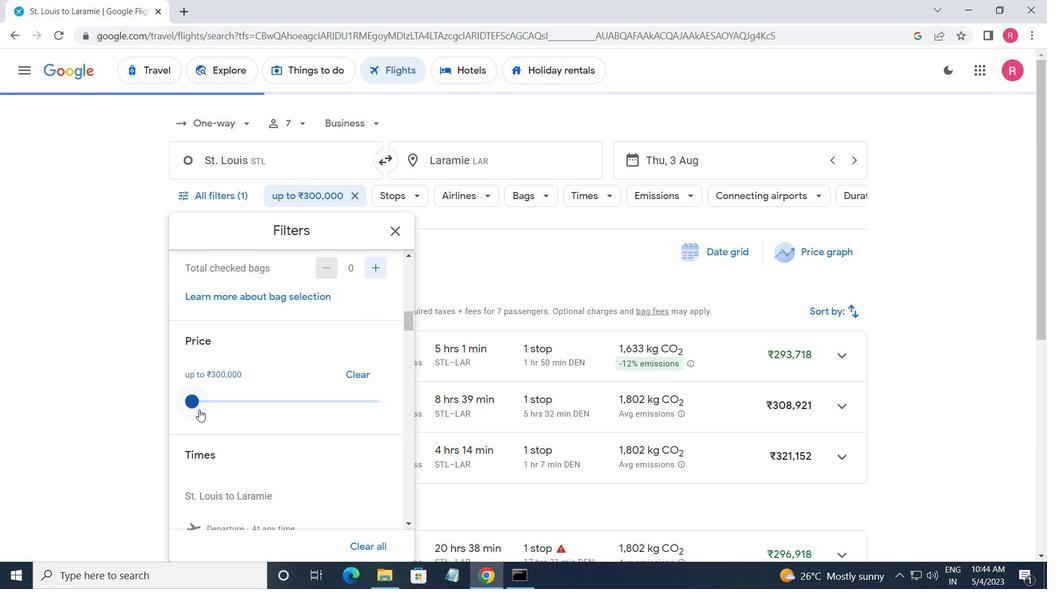 
Action: Mouse scrolled (199, 406) with delta (0, 0)
Screenshot: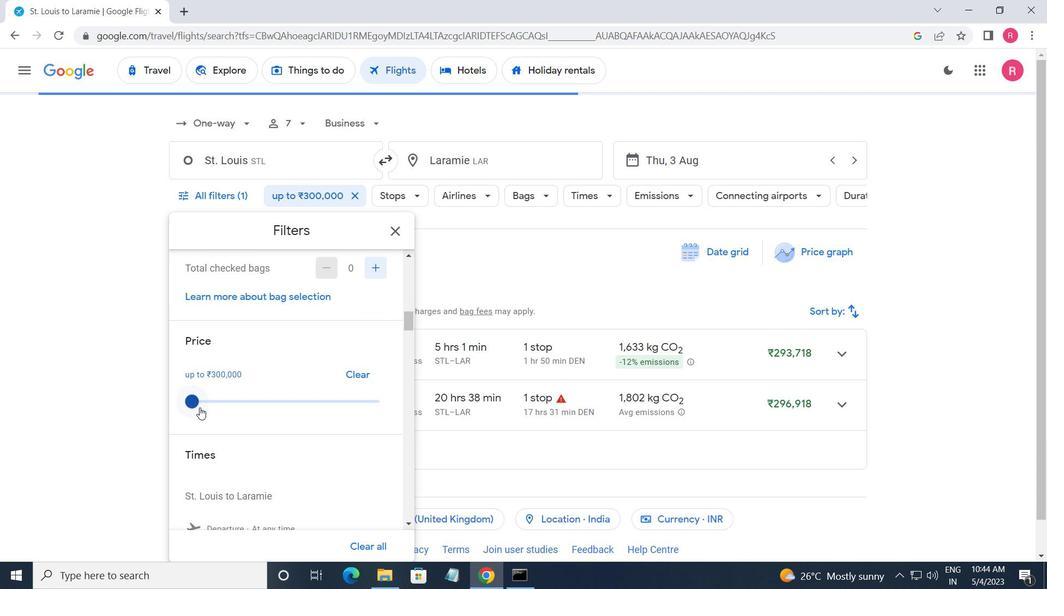 
Action: Mouse scrolled (199, 406) with delta (0, 0)
Screenshot: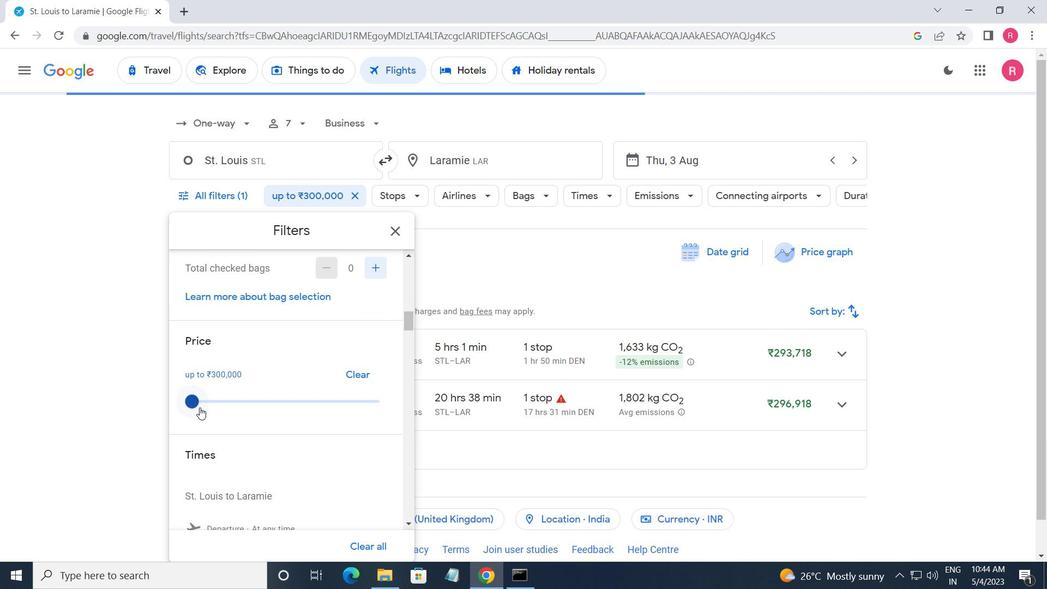 
Action: Mouse moved to (179, 403)
Screenshot: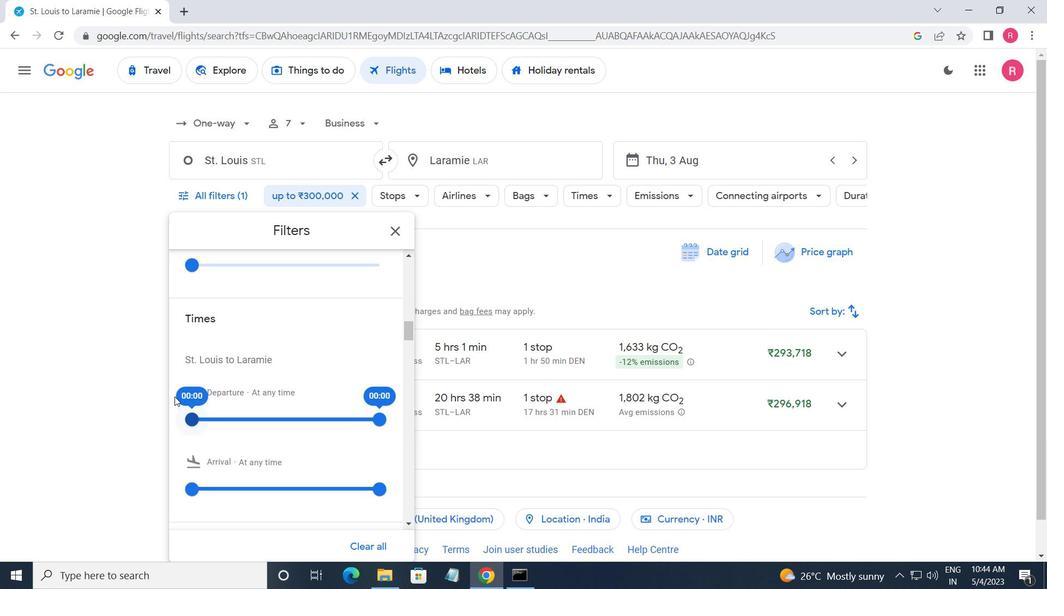 
Action: Mouse pressed left at (179, 403)
Screenshot: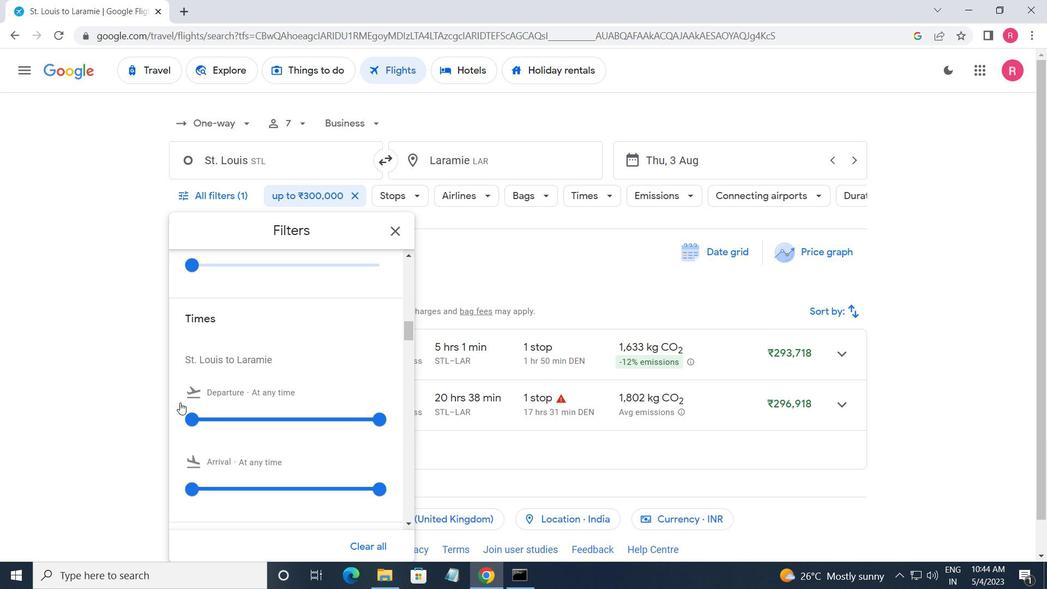 
Action: Mouse moved to (376, 413)
Screenshot: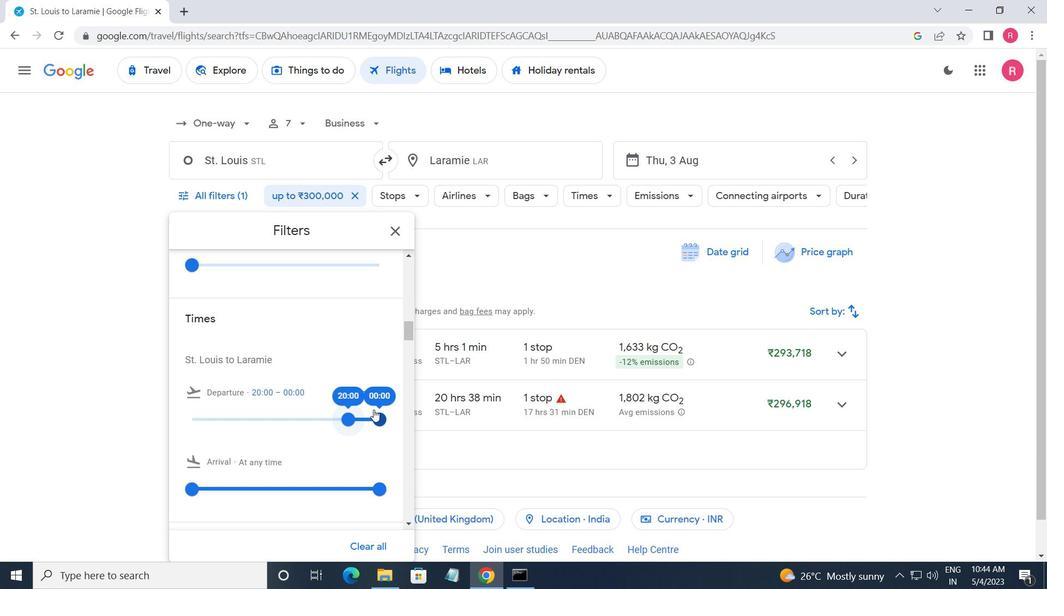 
Action: Mouse pressed left at (376, 413)
Screenshot: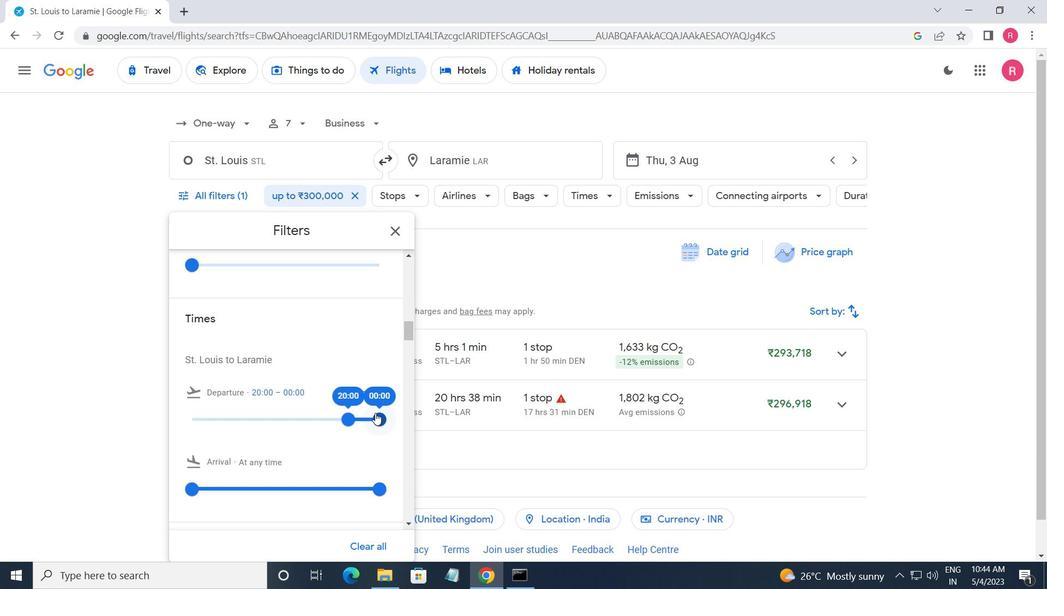 
Action: Mouse moved to (391, 237)
Screenshot: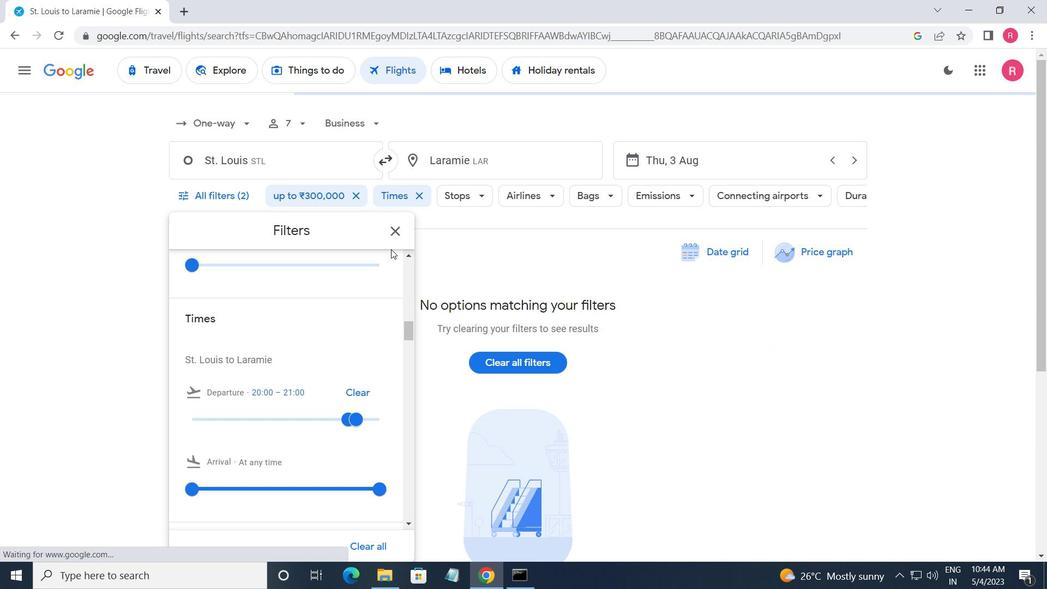 
Action: Mouse pressed left at (391, 237)
Screenshot: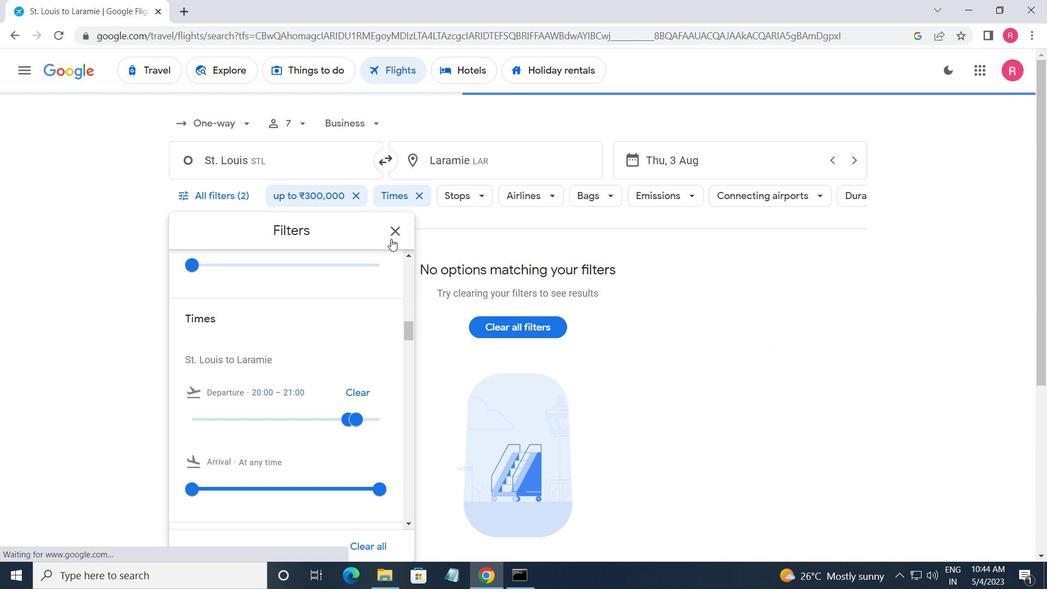 
Action: Mouse moved to (298, 294)
Screenshot: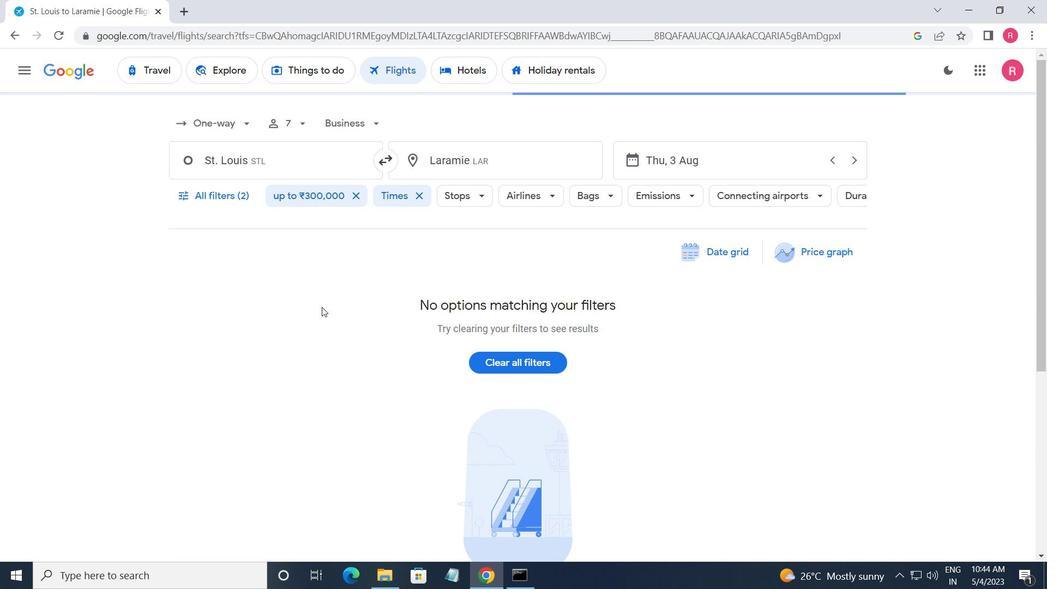 
